 Task: Book a 4-hour music theory and composition workshop for aspiring musicians.
Action: Mouse pressed left at (777, 121)
Screenshot: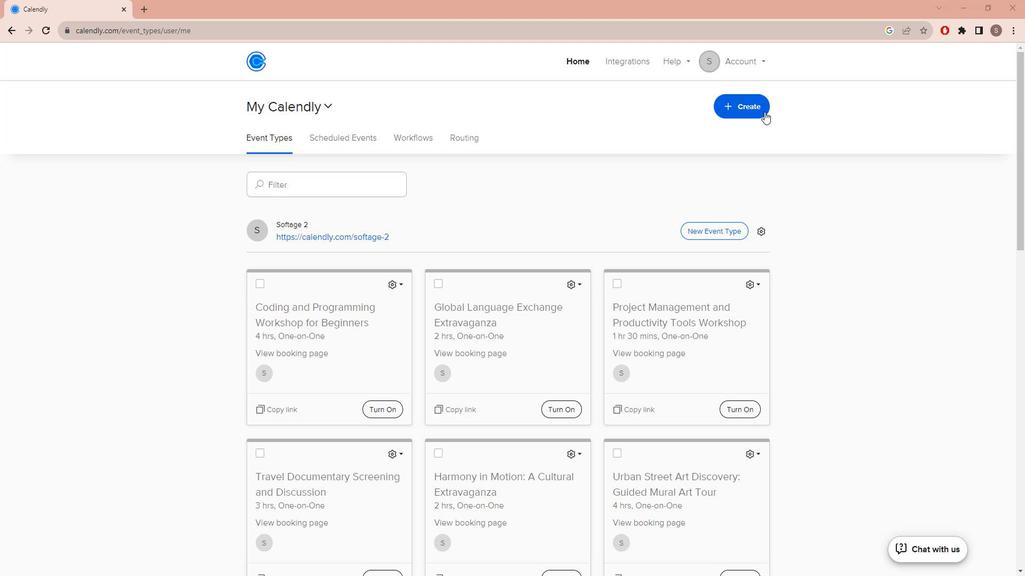
Action: Mouse moved to (735, 136)
Screenshot: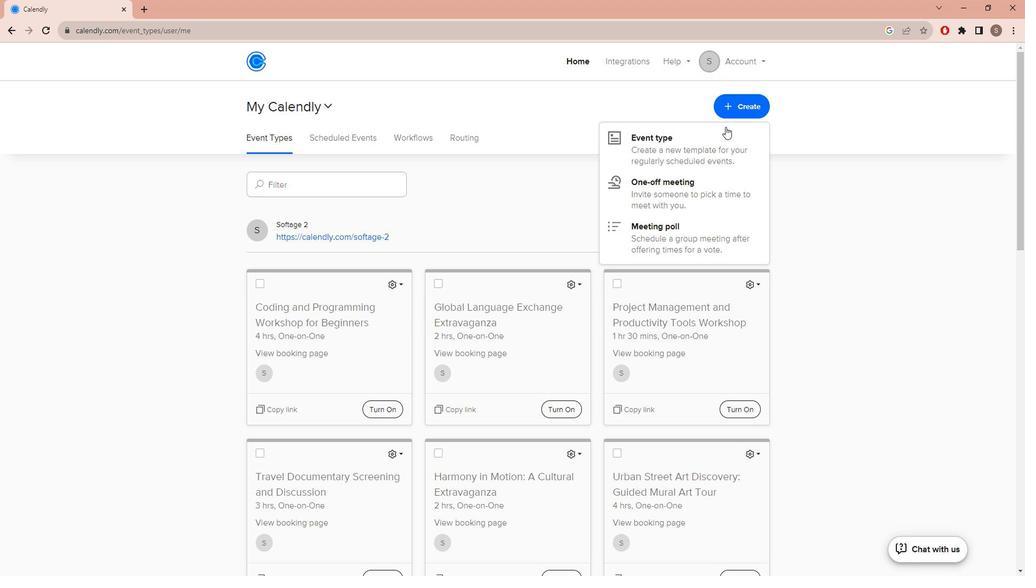 
Action: Mouse pressed left at (735, 136)
Screenshot: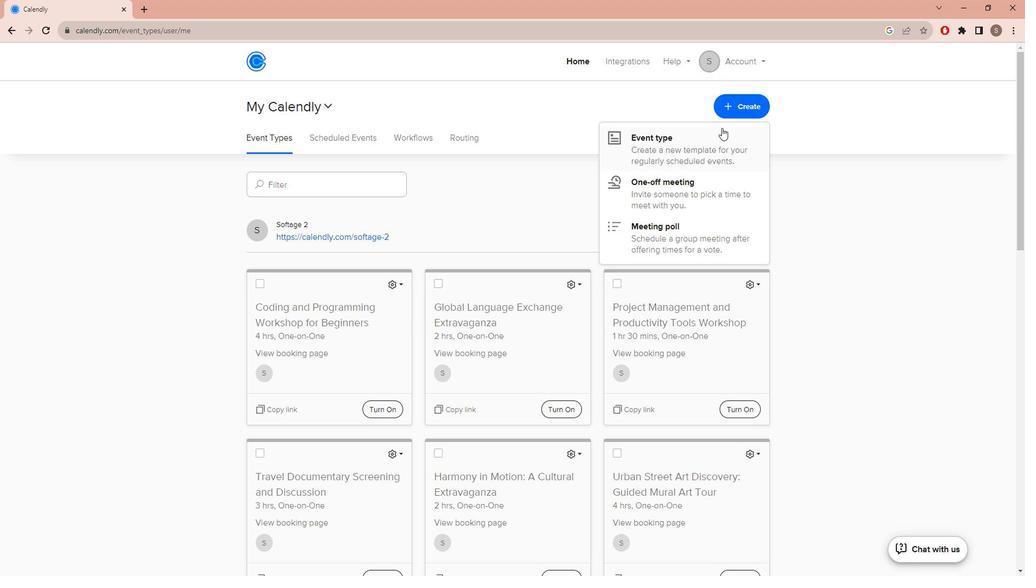 
Action: Mouse moved to (527, 202)
Screenshot: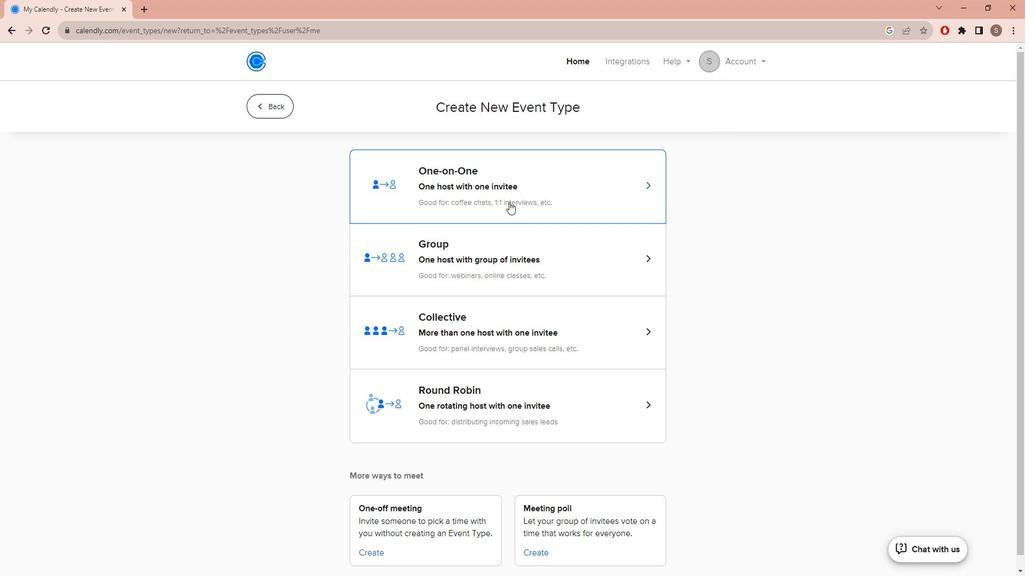 
Action: Mouse pressed left at (527, 202)
Screenshot: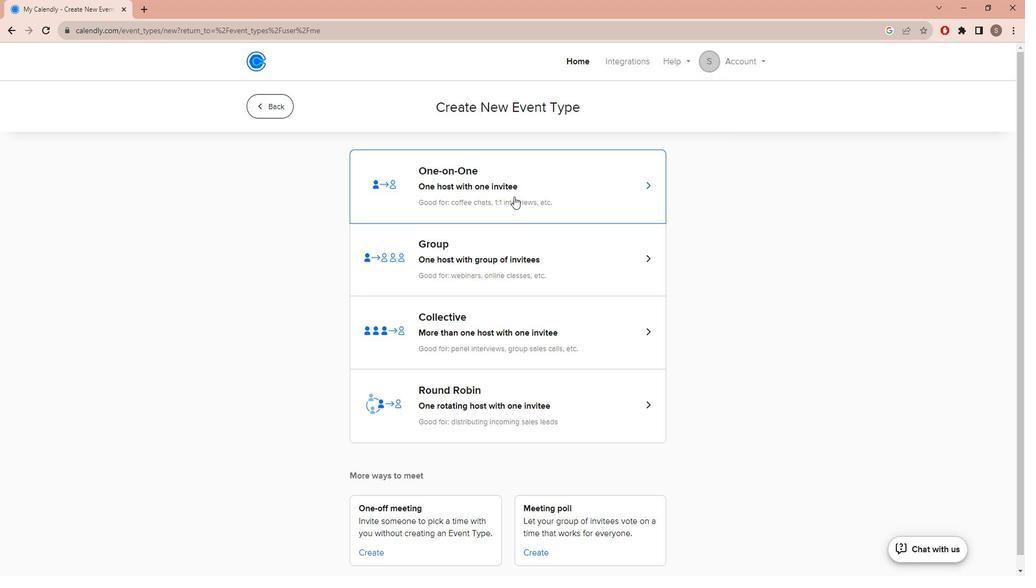 
Action: Mouse moved to (415, 264)
Screenshot: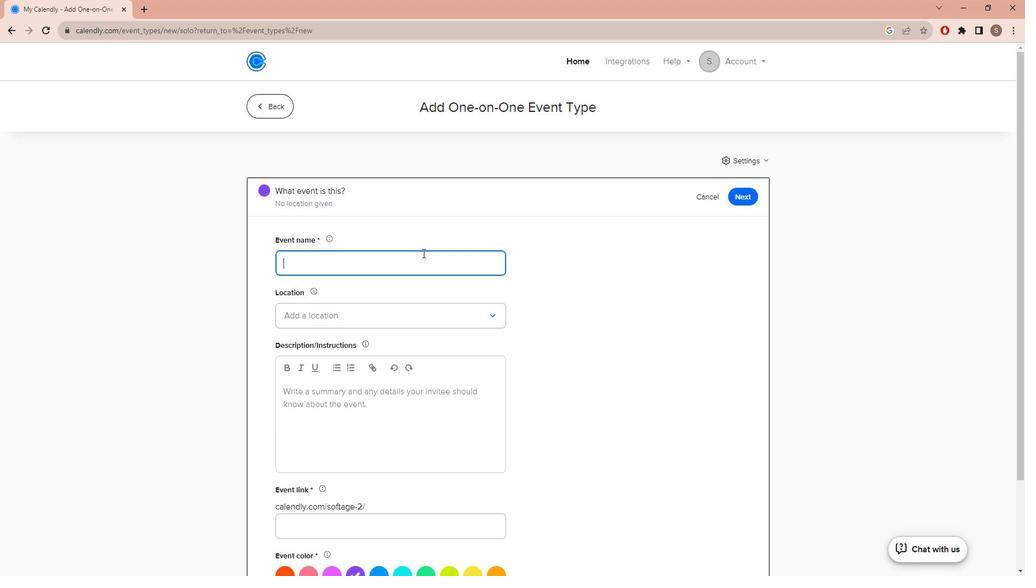 
Action: Key pressed <Key.caps_lock>M<Key.caps_lock>usic<Key.space><Key.caps_lock>T<Key.caps_lock>heory<Key.space>and<Key.space><Key.caps_lock>C<Key.caps_lock>omposition<Key.space><Key.caps_lock>W<Key.caps_lock>orkshop
Screenshot: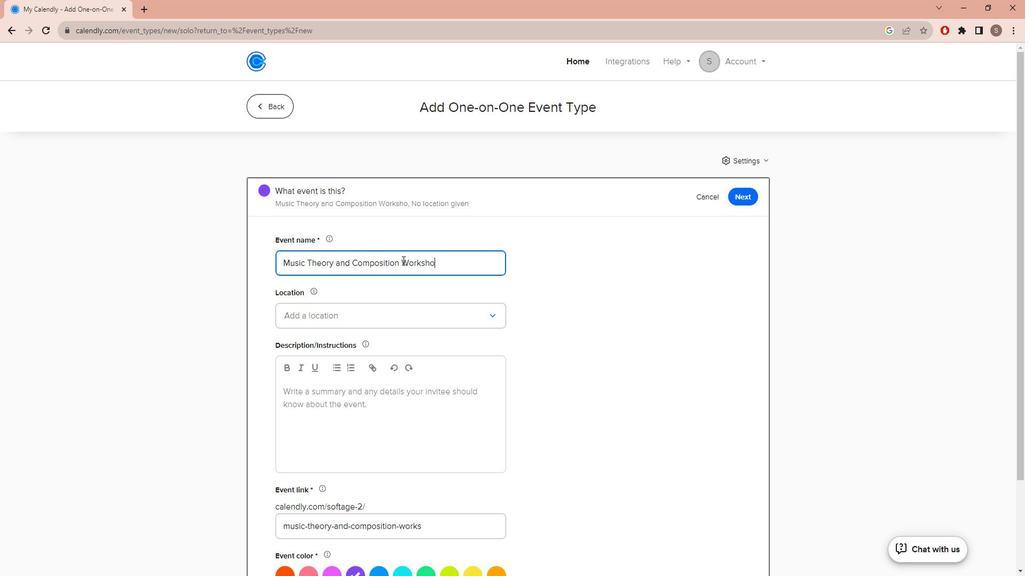 
Action: Mouse moved to (358, 313)
Screenshot: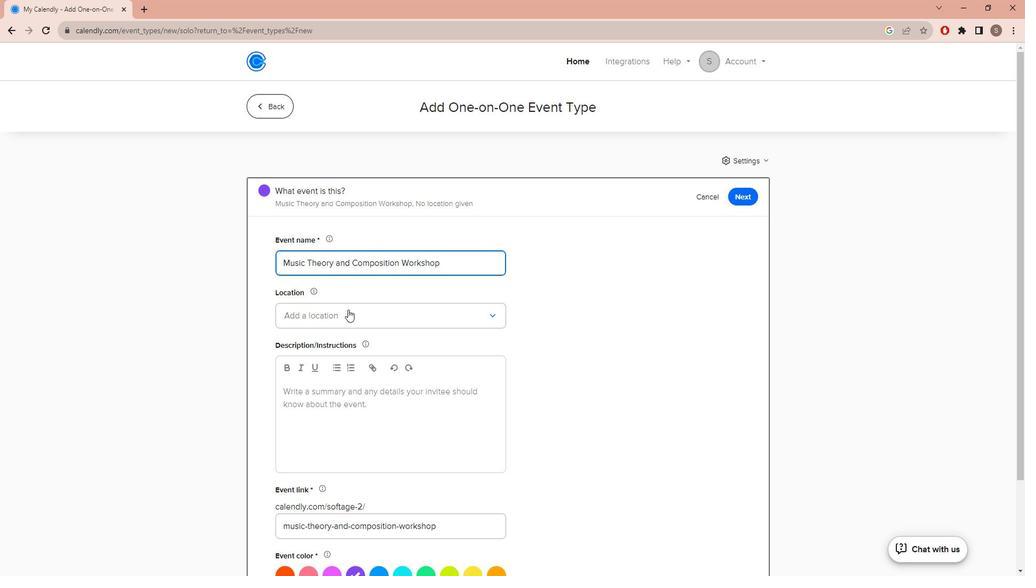 
Action: Mouse pressed left at (358, 313)
Screenshot: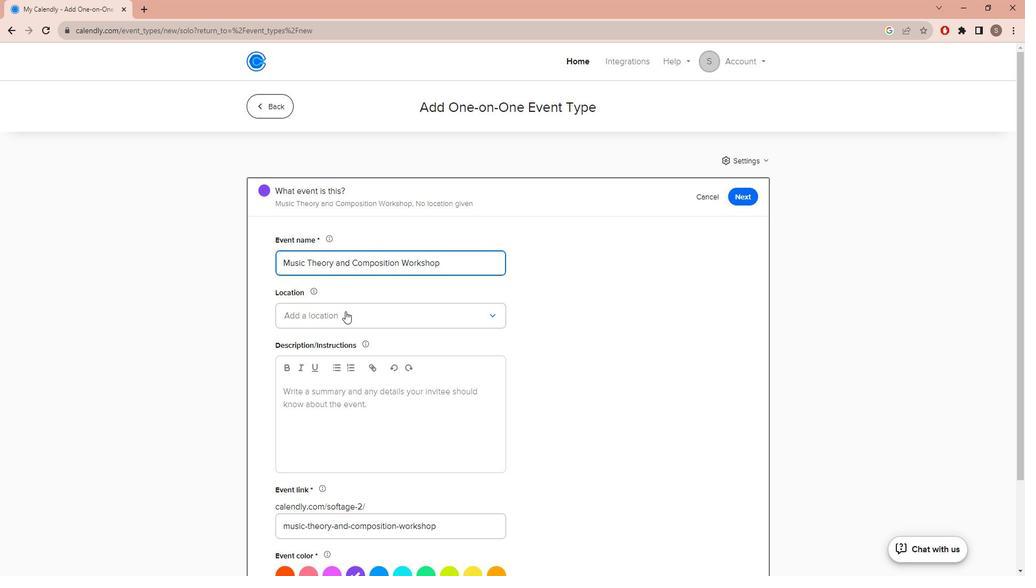 
Action: Mouse moved to (340, 345)
Screenshot: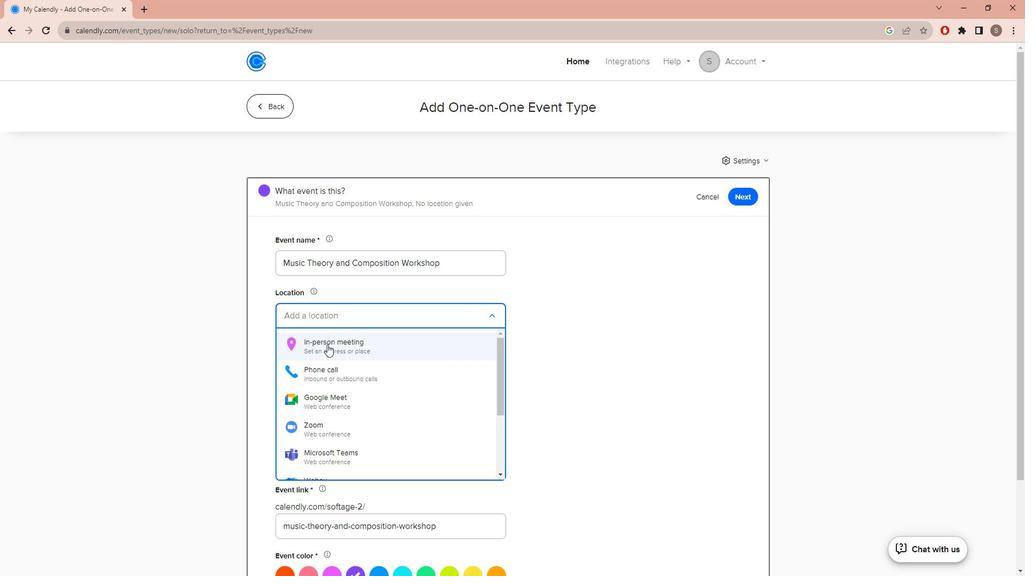 
Action: Mouse pressed left at (340, 345)
Screenshot: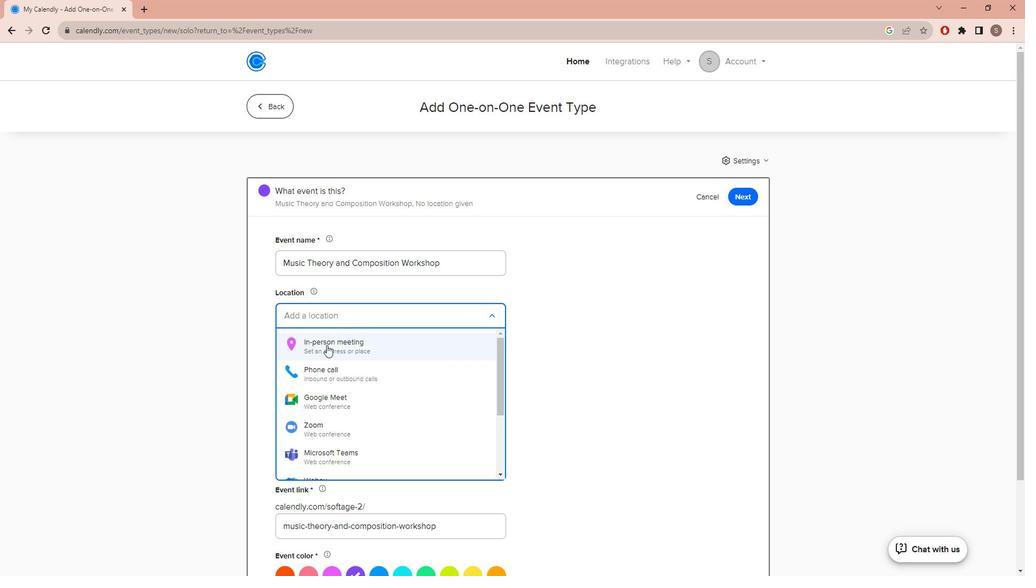 
Action: Mouse moved to (503, 192)
Screenshot: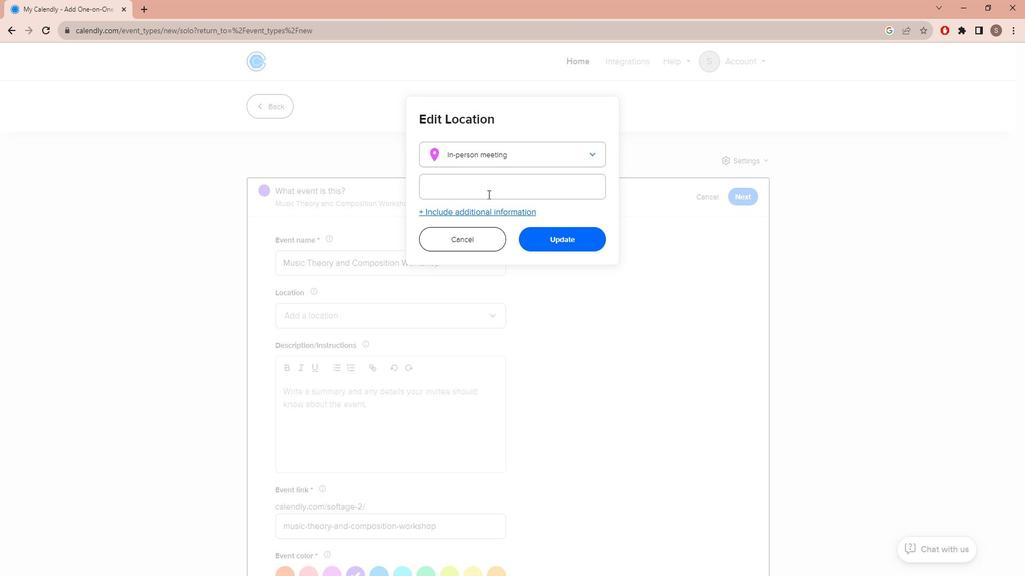 
Action: Mouse pressed left at (503, 192)
Screenshot: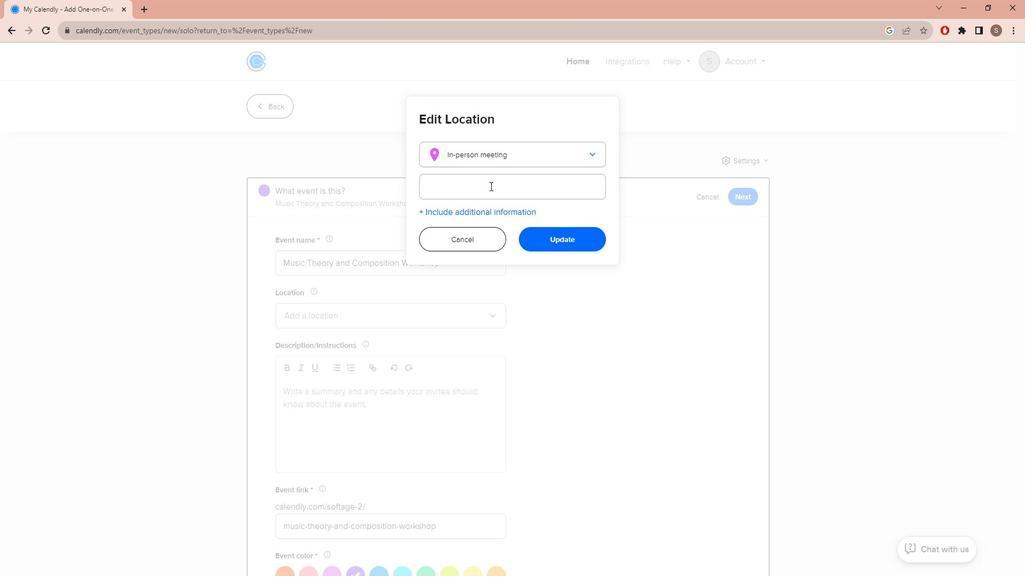
Action: Mouse moved to (503, 192)
Screenshot: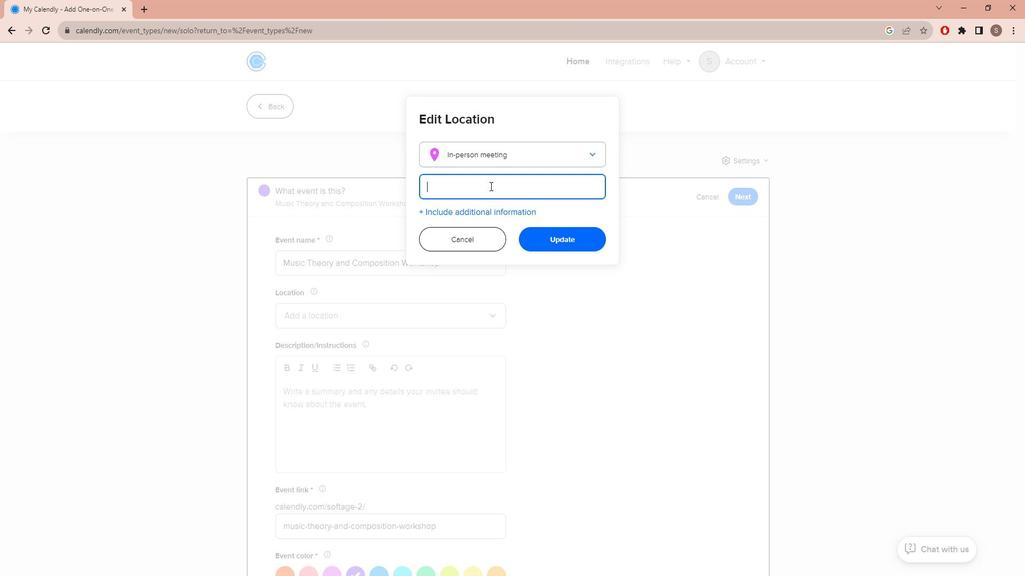 
Action: Key pressed <Key.caps_lock>G<Key.caps_lock>rand<Key.space><Key.caps_lock>H<Key.caps_lock>orizon<Key.space><Key.caps_lock>A<Key.caps_lock>uditorium,<Key.caps_lock>L<Key.caps_lock>ondon,<Key.caps_lock>U.K
Screenshot: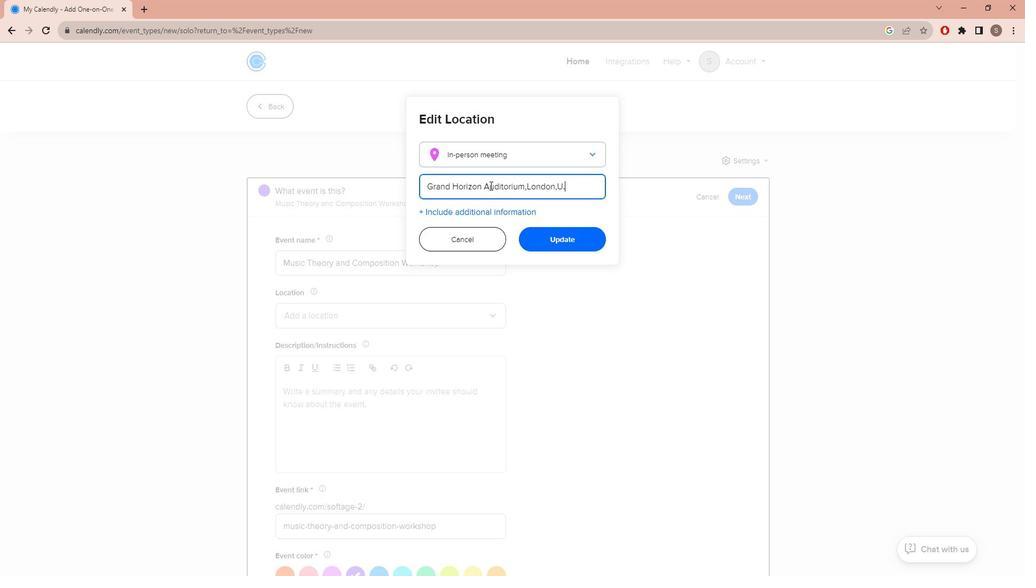 
Action: Mouse moved to (598, 242)
Screenshot: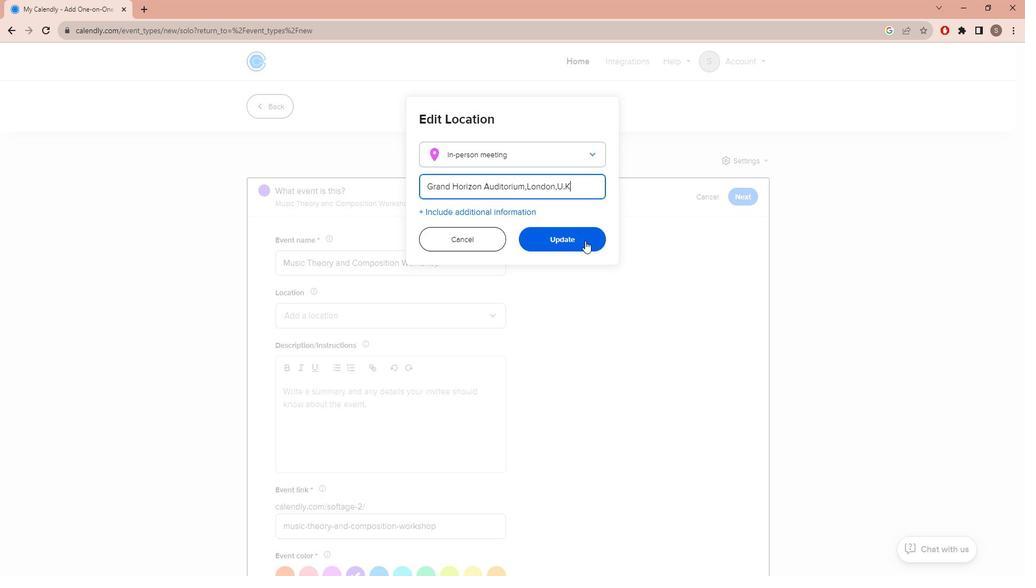
Action: Mouse pressed left at (598, 242)
Screenshot: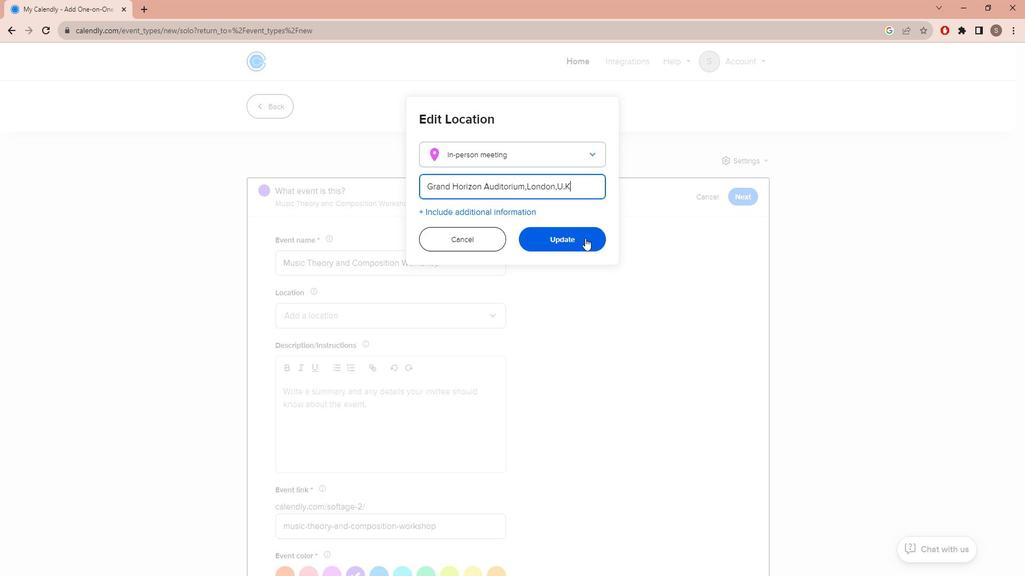 
Action: Mouse moved to (423, 292)
Screenshot: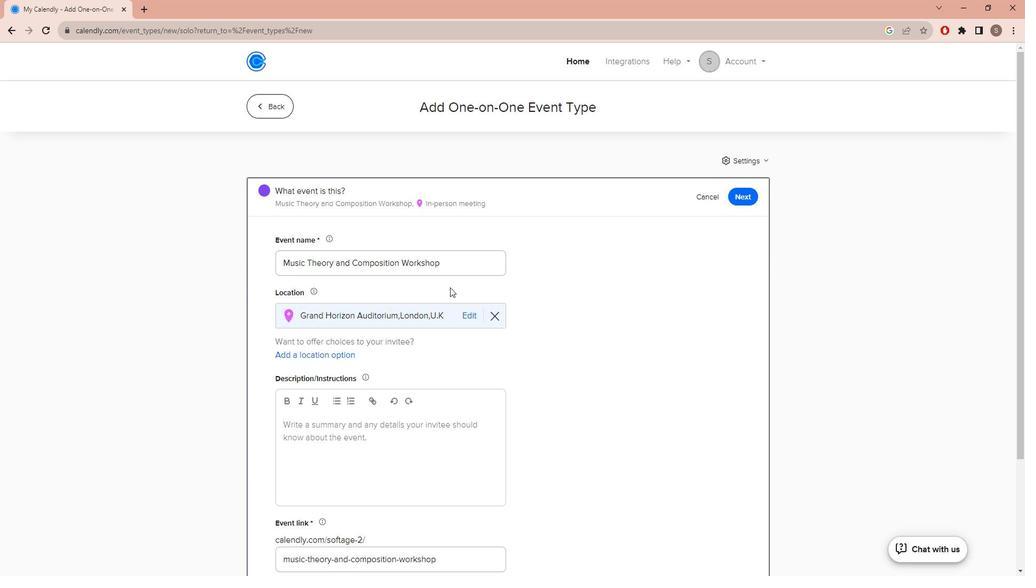 
Action: Mouse scrolled (423, 291) with delta (0, 0)
Screenshot: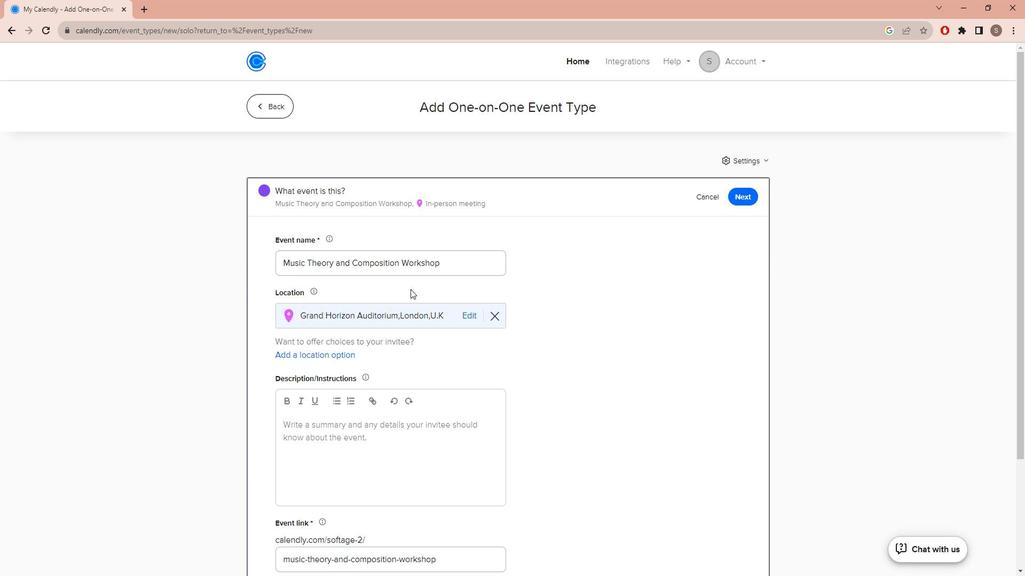 
Action: Mouse scrolled (423, 291) with delta (0, 0)
Screenshot: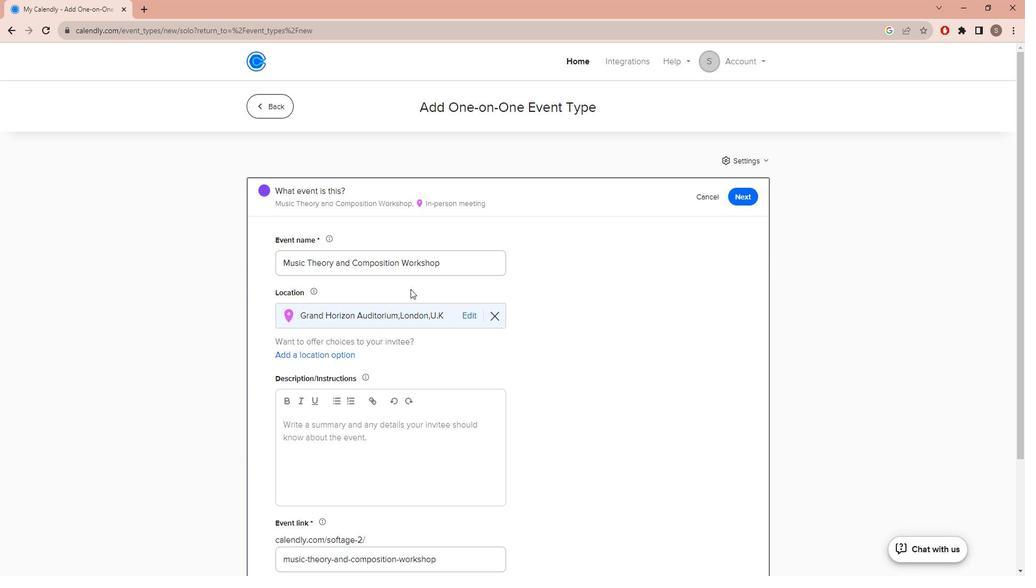 
Action: Mouse scrolled (423, 291) with delta (0, 0)
Screenshot: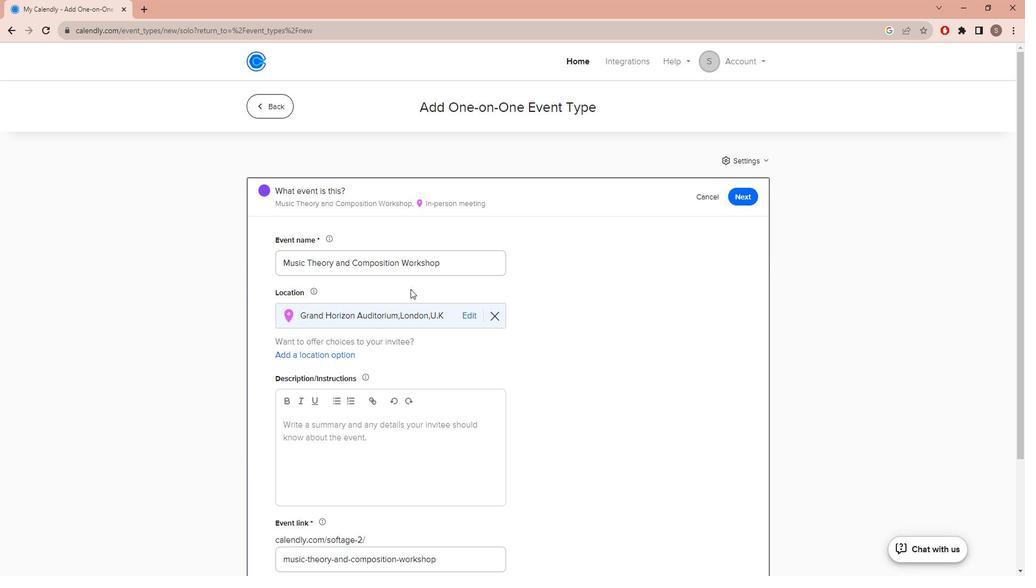 
Action: Mouse scrolled (423, 291) with delta (0, 0)
Screenshot: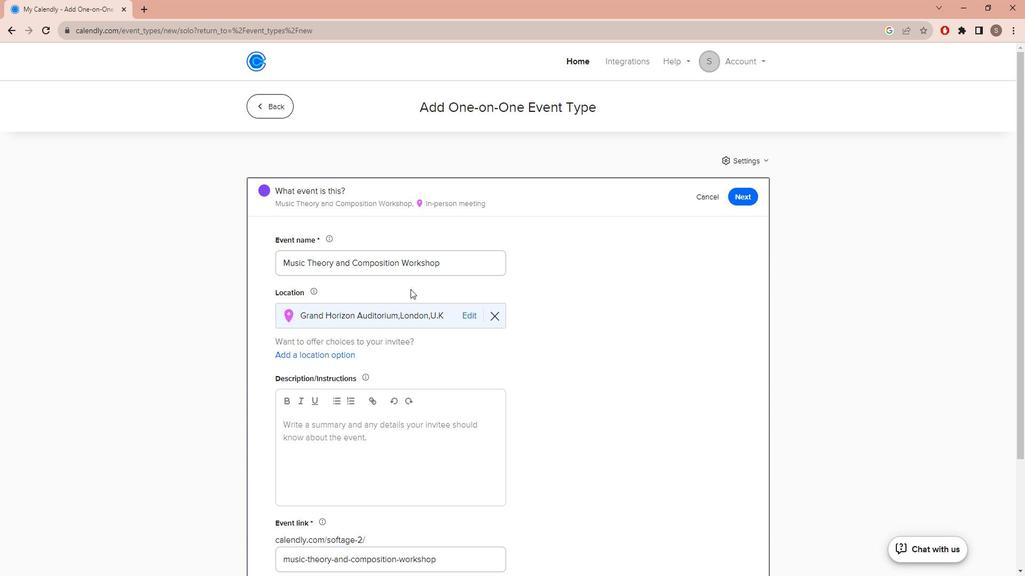 
Action: Mouse moved to (422, 292)
Screenshot: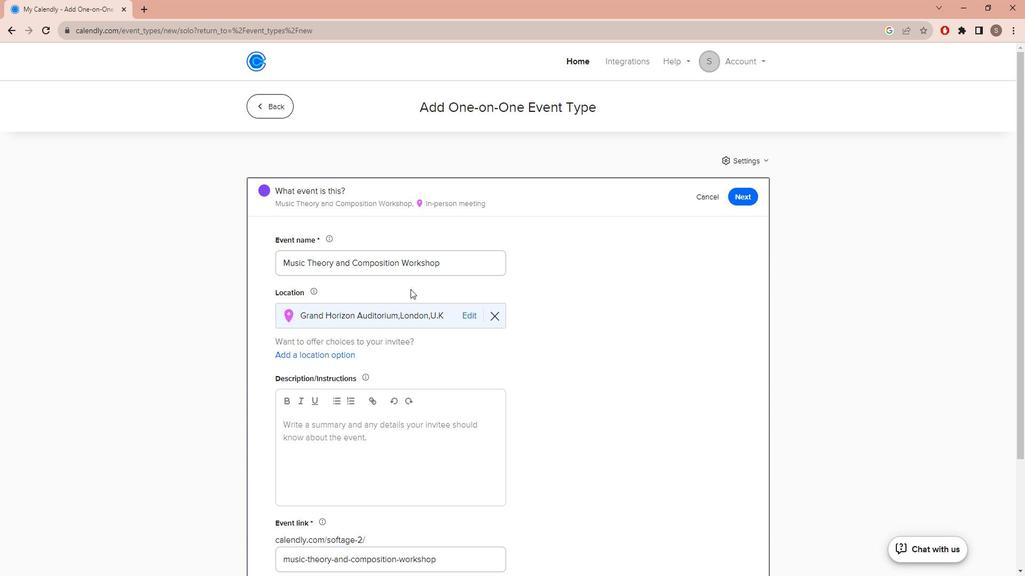 
Action: Mouse scrolled (422, 291) with delta (0, 0)
Screenshot: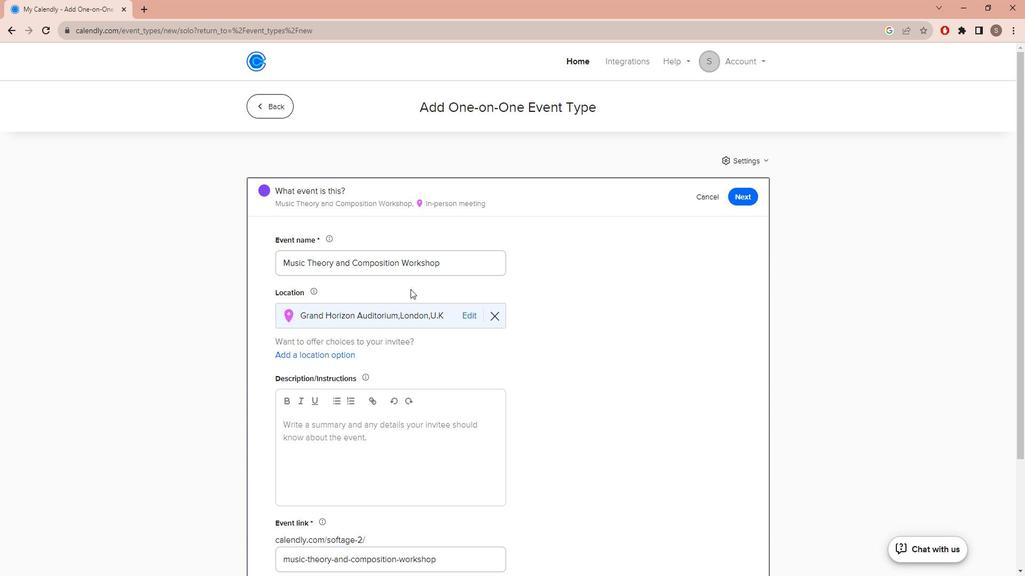 
Action: Mouse moved to (383, 278)
Screenshot: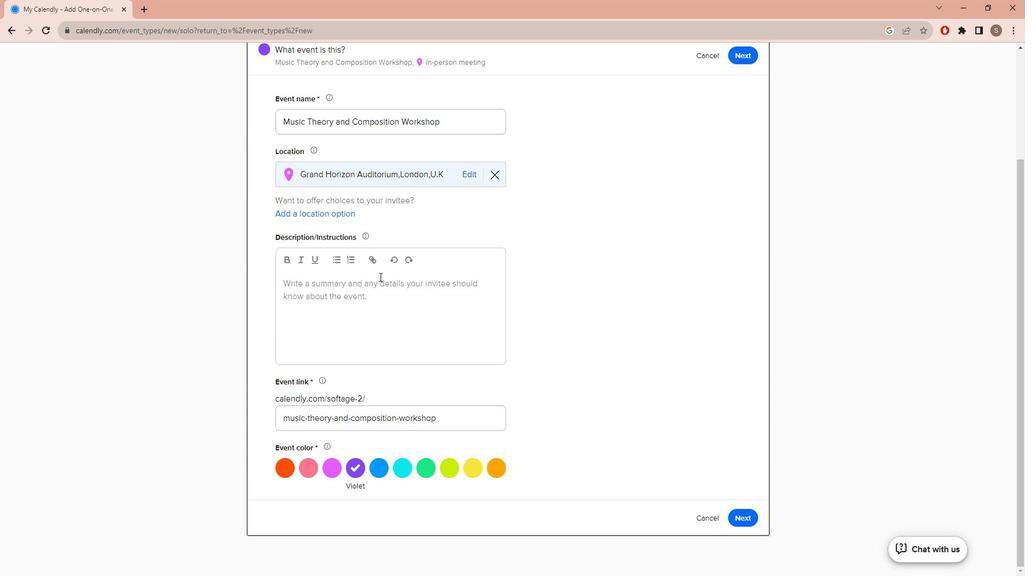 
Action: Mouse pressed left at (383, 278)
Screenshot: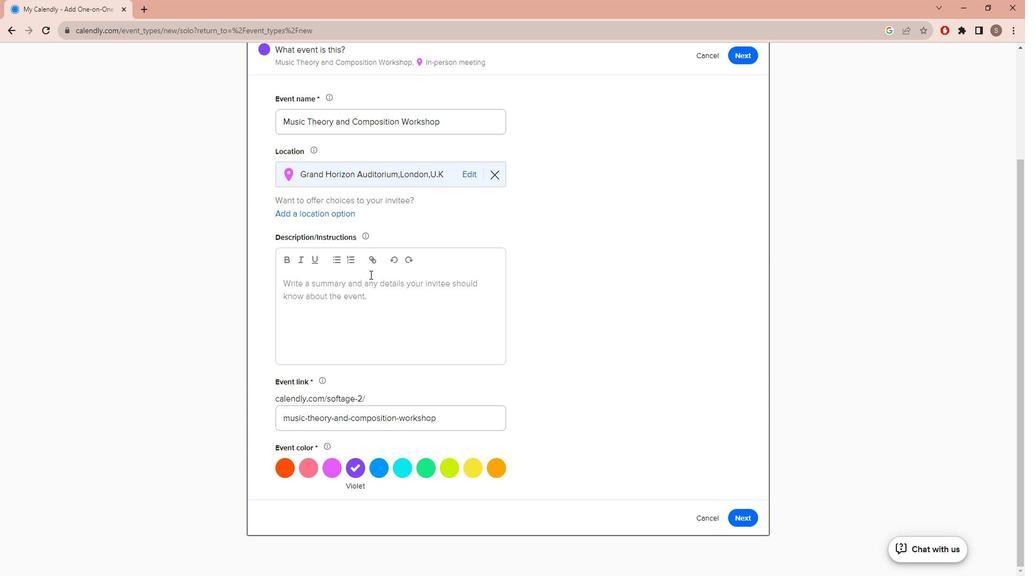 
Action: Mouse moved to (373, 285)
Screenshot: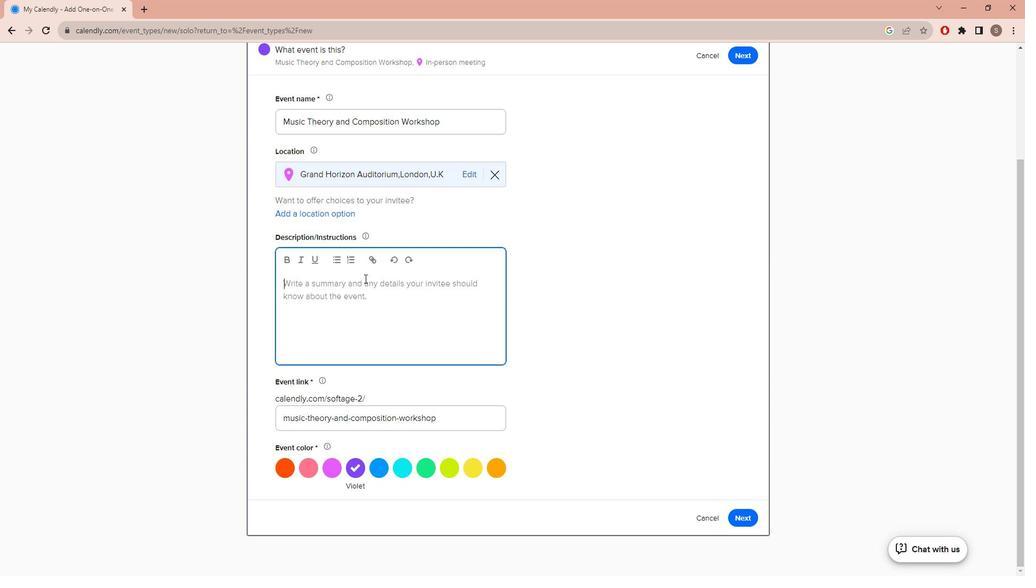 
Action: Key pressed <Key.caps_lock>j<Key.caps_lock><Key.backspace>J<Key.caps_lock>oin<Key.space>us<Key.space>for<Key.space>a<Key.space>=<Key.backspace><Key.backspace>n<Key.space>inspiring<Key.space>and<Key.space>educational<Key.space>workjs<Key.backspace><Key.backspace>shop<Key.space>on<Key.space>music<Key.space>theory<Key.space>and<Key.space>compositiondesi<Key.backspace><Key.backspace><Key.backspace><Key.backspace><Key.space>s<Key.backspace>designed<Key.space>specifically<Key.space>for<Key.space>aspiring<Key.space>muicians<Key.space><Key.backspace><Key.backspace><Key.backspace><Key.backspace><Key.backspace><Key.backspace><Key.backspace><Key.backspace><Key.backspace><Key.backspace><Key.backspace><Key.backspace>ng<Key.space>mui<Key.backspace>sicians<Key.space>looking<Key.space>to<Key.space>enhance<Key.space>their<Key.space>musical<Key.space>knowledge<Key.space>and<Key.space>creativ<Key.space><Key.backspace>e<Key.space>skills<Key.space>.<Key.caps_lock>W<Key.caps_lock>hether<Key.space>you<Key.space>are<Key.space>a<Key.space>beginner<Key.space>or<Key.space>have<Key.space>some<Key.space>music<Key.space>experiec<Key.backspace>nce<Key.space>,this<Key.space>workshop<Key.space>is<Key.space>tailored<Key.space>to<Key.space>helkp<Key.space><Key.backspace><Key.backspace><Key.backspace>p<Key.space>you<Key.space>grow<Key.space>as<Key.space>a<Key.space>composr<Key.space><Key.backspace><Key.backspace>er<Key.space>and<Key.space>musician.
Screenshot: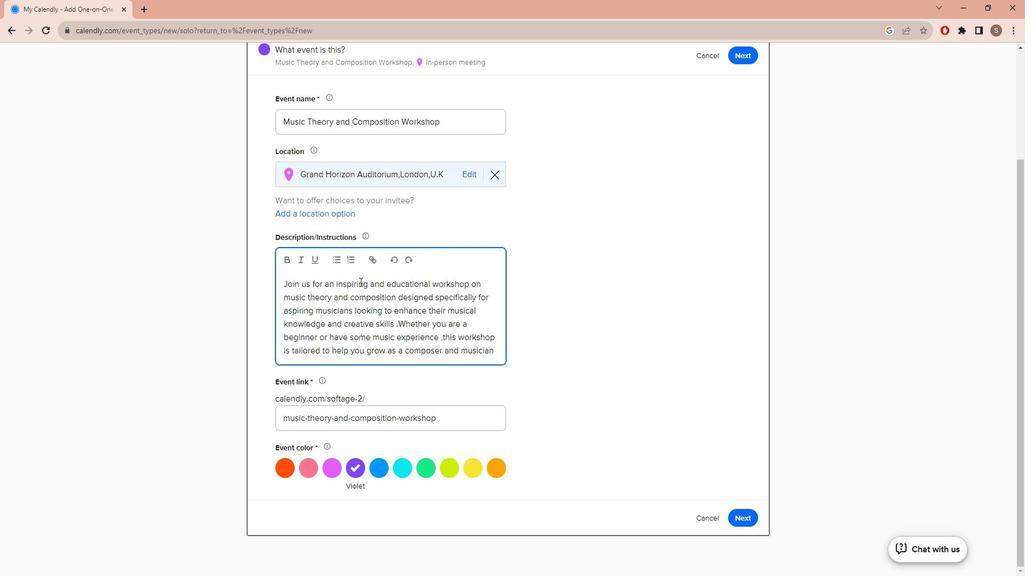 
Action: Mouse moved to (395, 459)
Screenshot: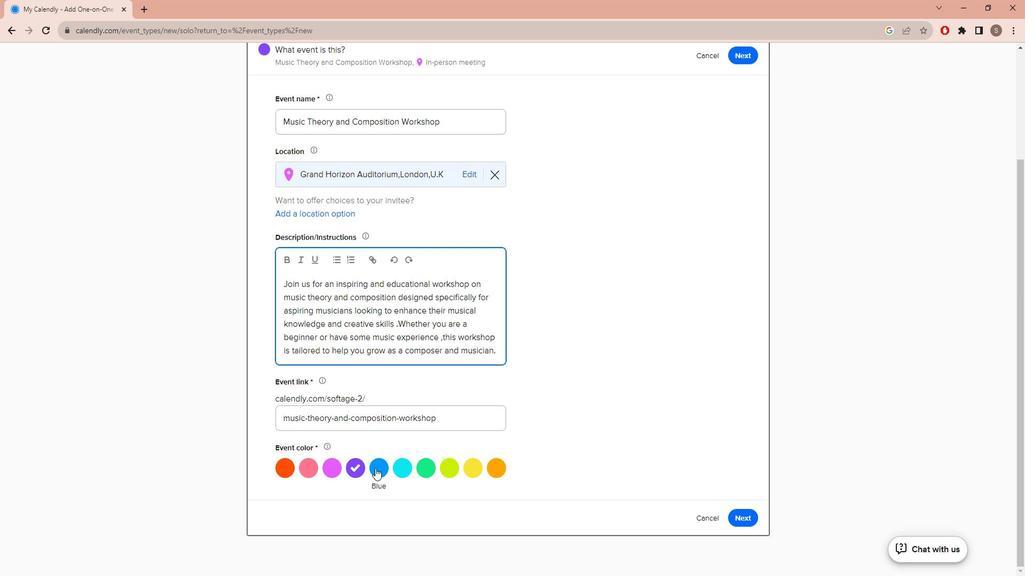 
Action: Mouse pressed left at (395, 459)
Screenshot: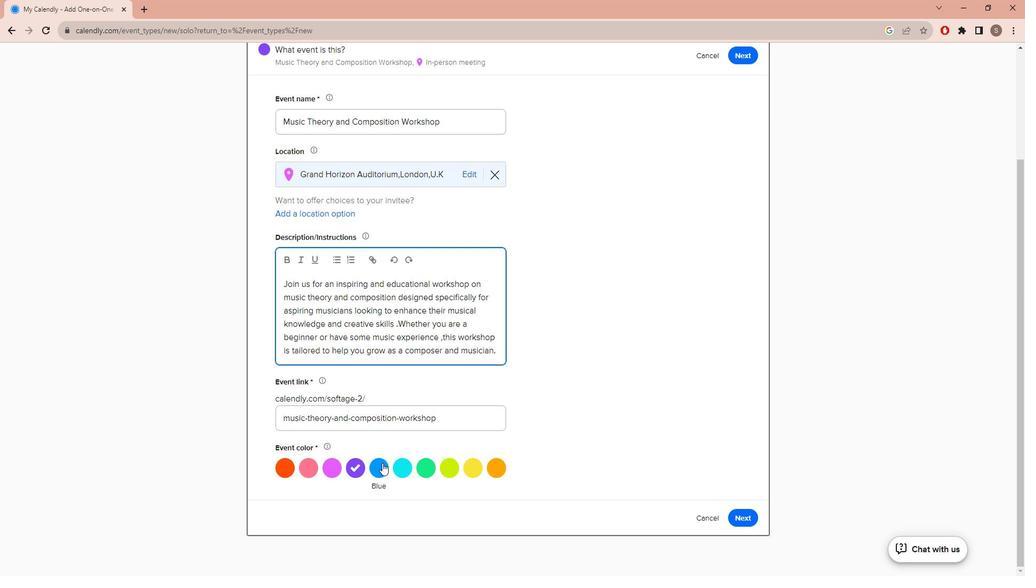 
Action: Mouse moved to (766, 513)
Screenshot: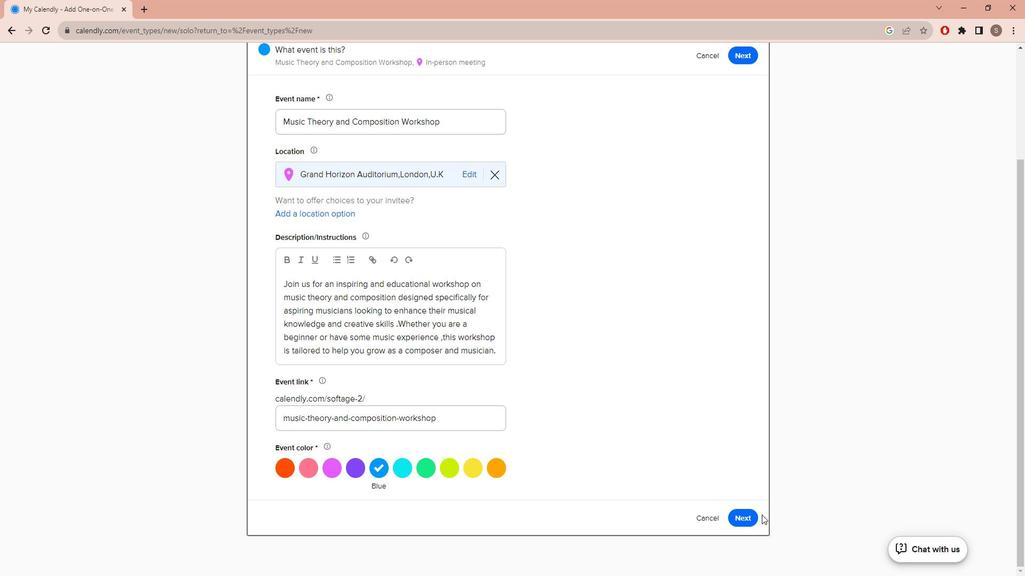 
Action: Mouse pressed left at (766, 513)
Screenshot: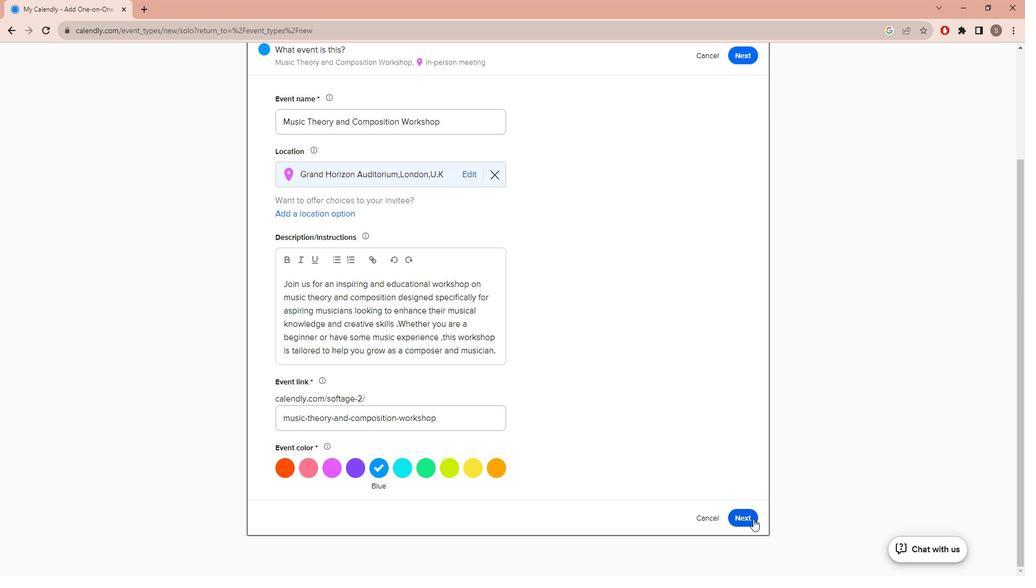 
Action: Mouse moved to (357, 314)
Screenshot: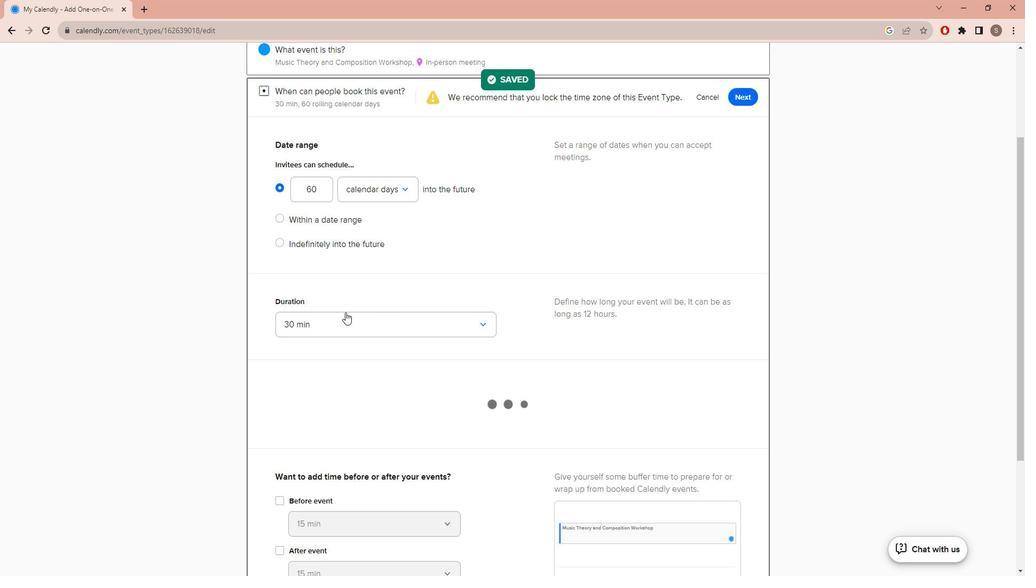 
Action: Mouse pressed left at (357, 314)
Screenshot: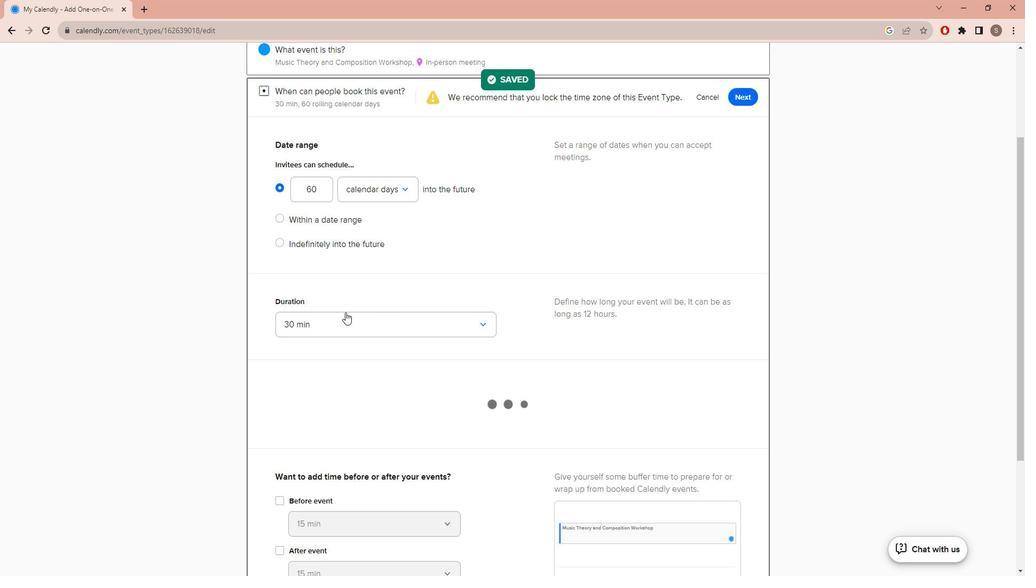 
Action: Mouse moved to (300, 438)
Screenshot: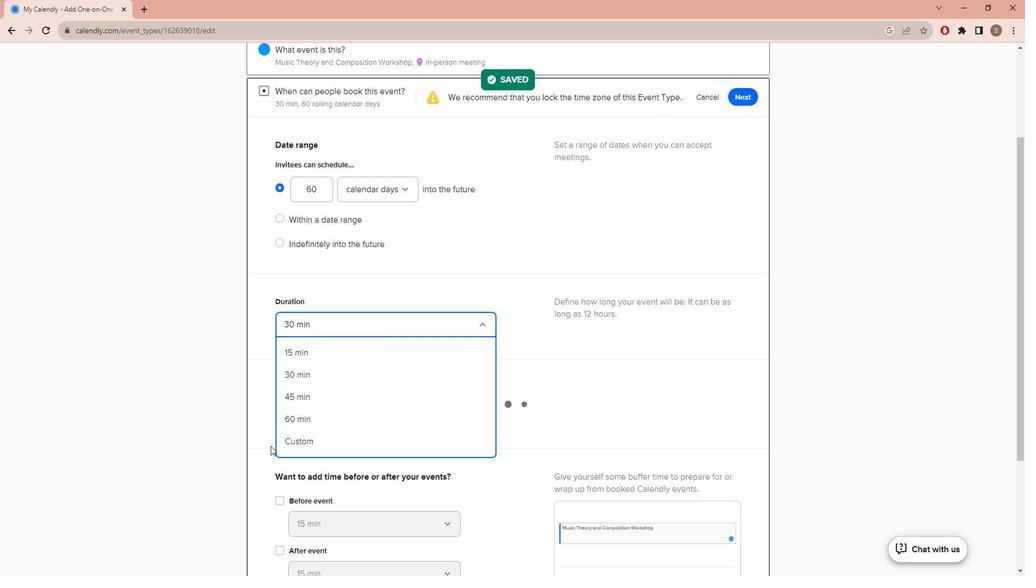 
Action: Mouse pressed left at (300, 438)
Screenshot: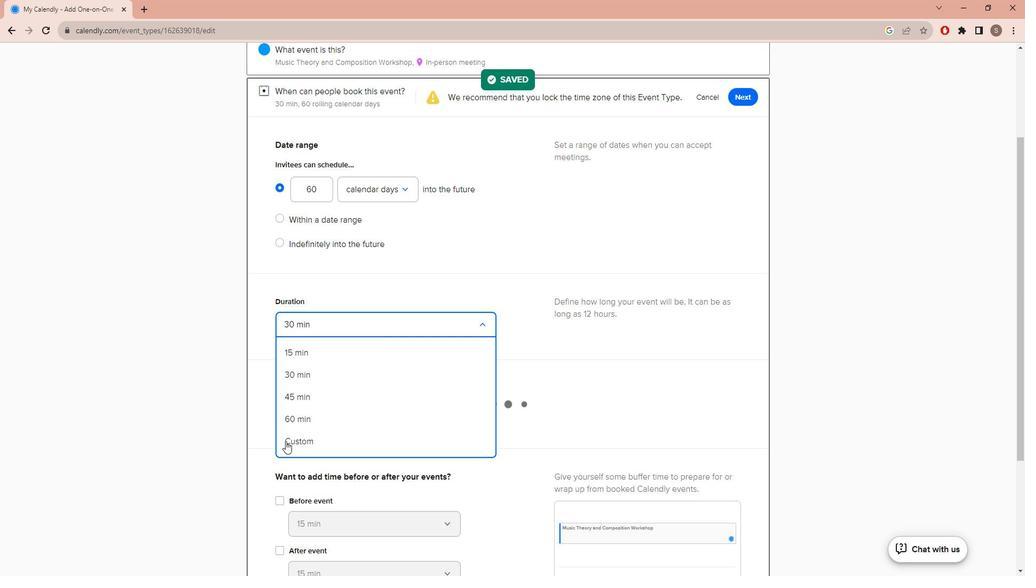 
Action: Mouse moved to (460, 355)
Screenshot: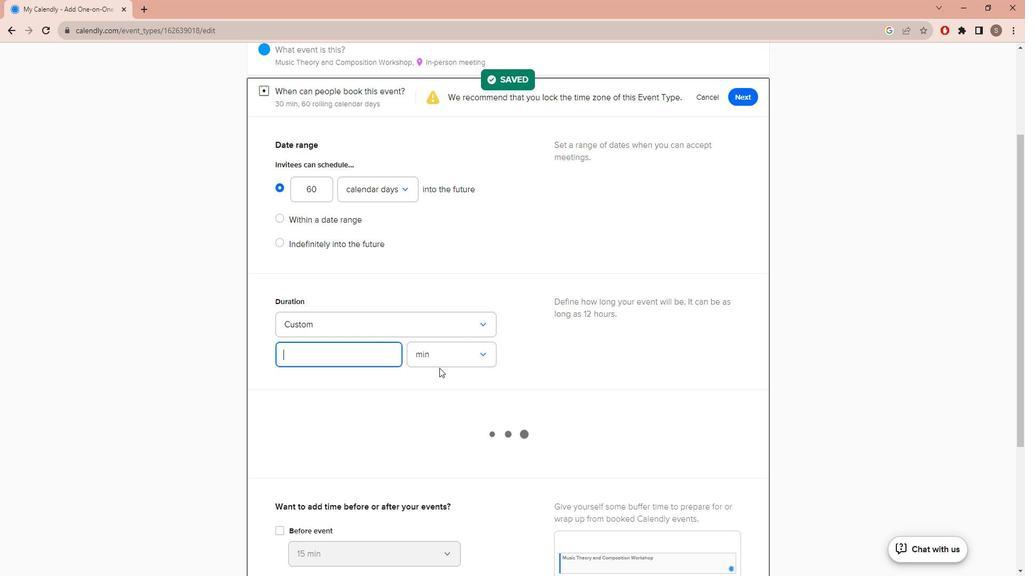
Action: Mouse pressed left at (460, 355)
Screenshot: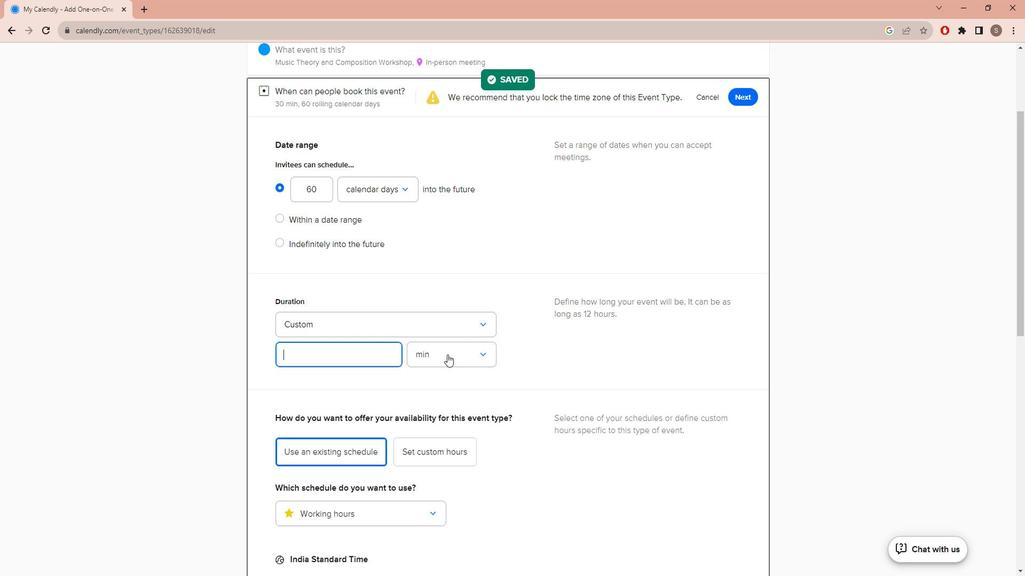 
Action: Mouse moved to (436, 394)
Screenshot: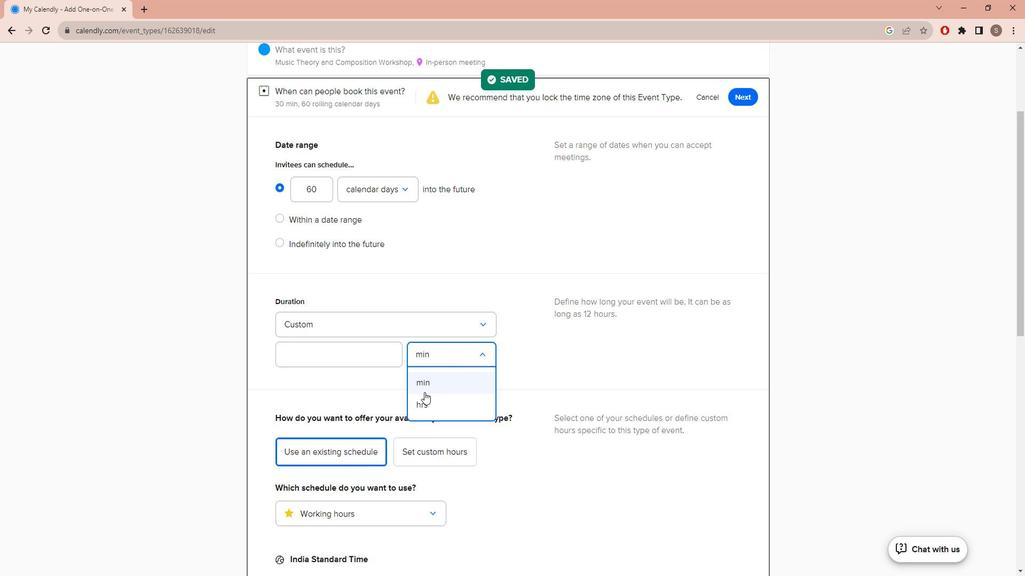 
Action: Mouse pressed left at (436, 394)
Screenshot: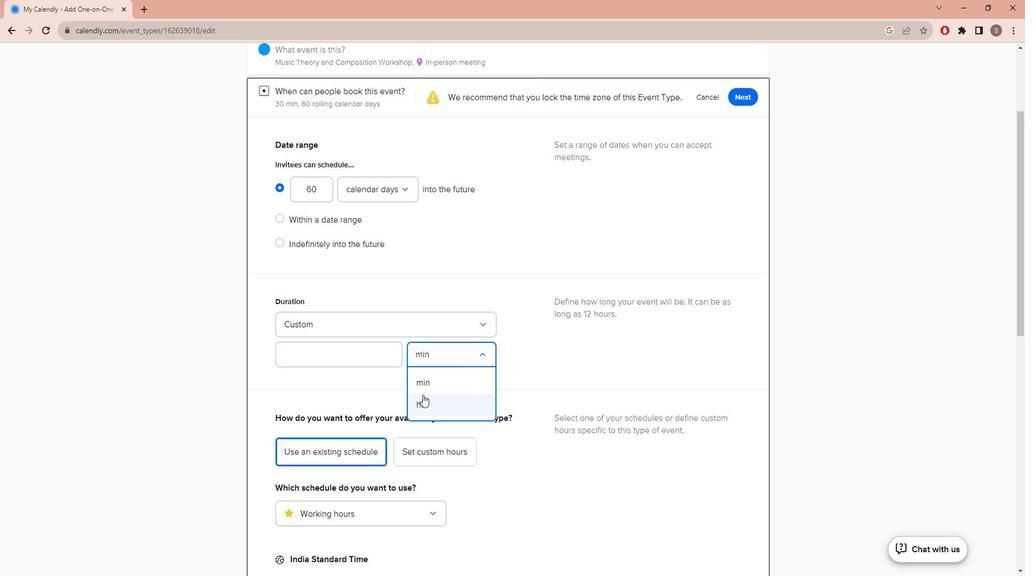 
Action: Mouse moved to (397, 359)
Screenshot: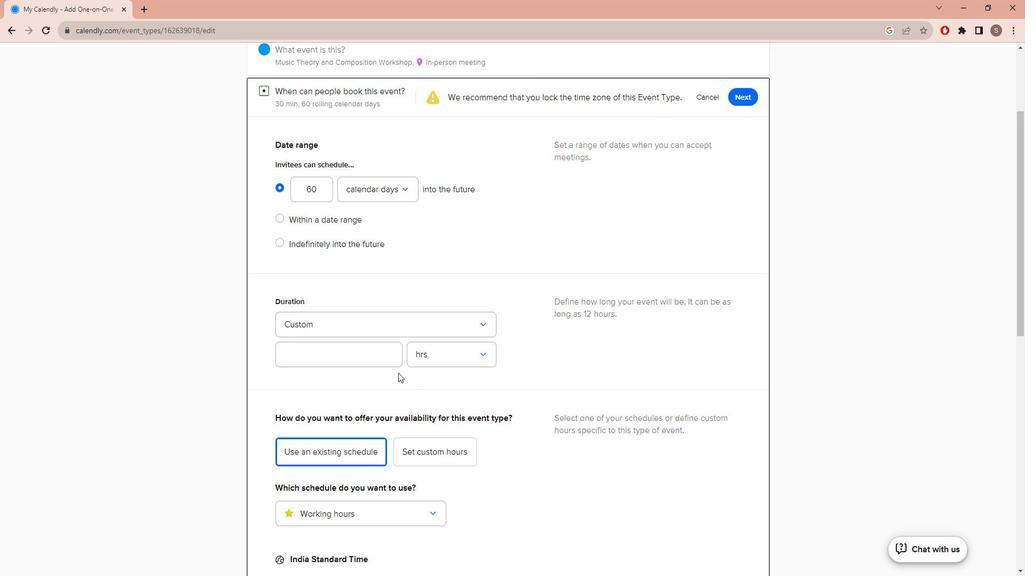 
Action: Mouse pressed left at (397, 359)
Screenshot: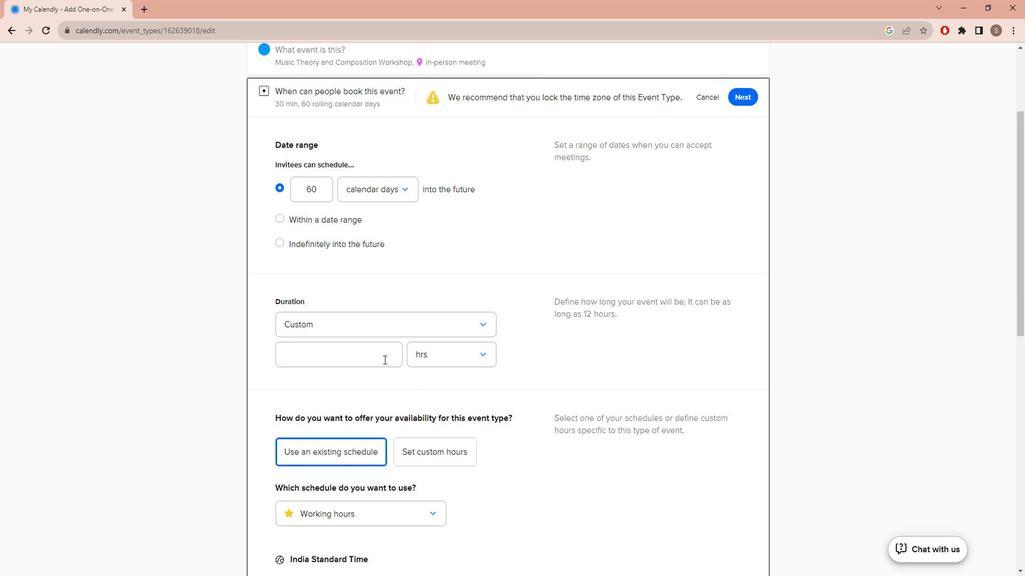 
Action: Key pressed 4
Screenshot: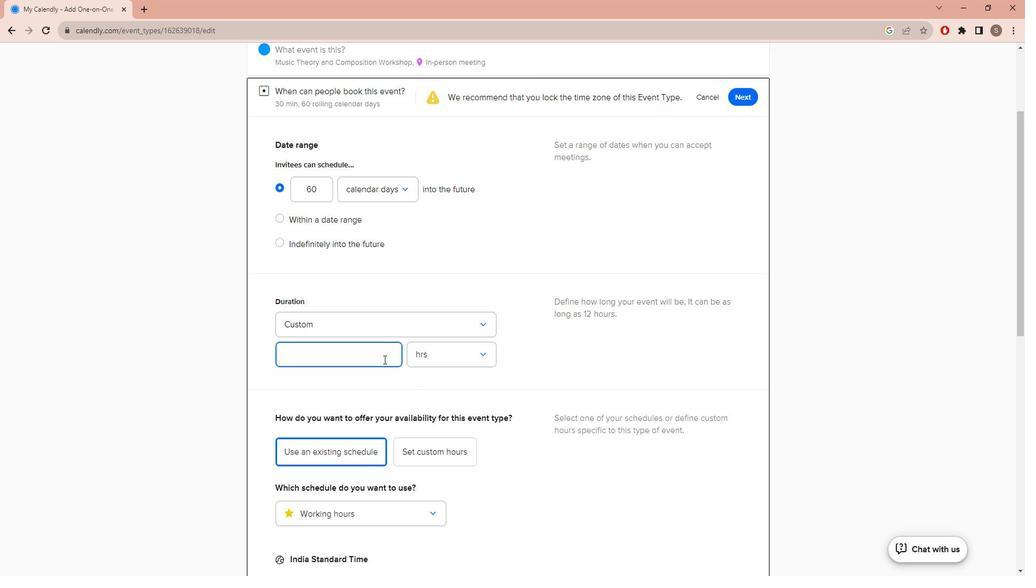
Action: Mouse moved to (388, 379)
Screenshot: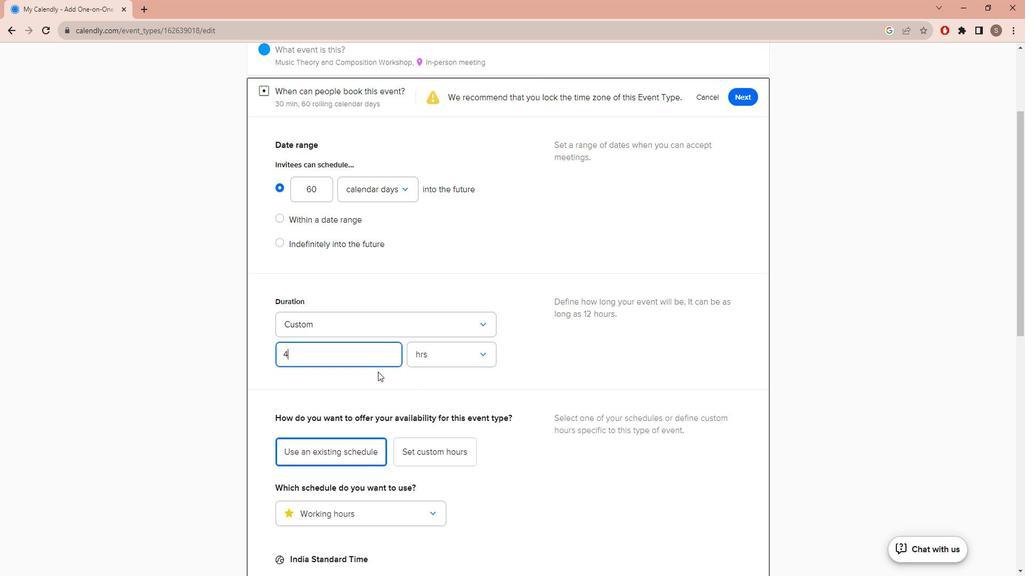 
Action: Mouse pressed left at (388, 379)
Screenshot: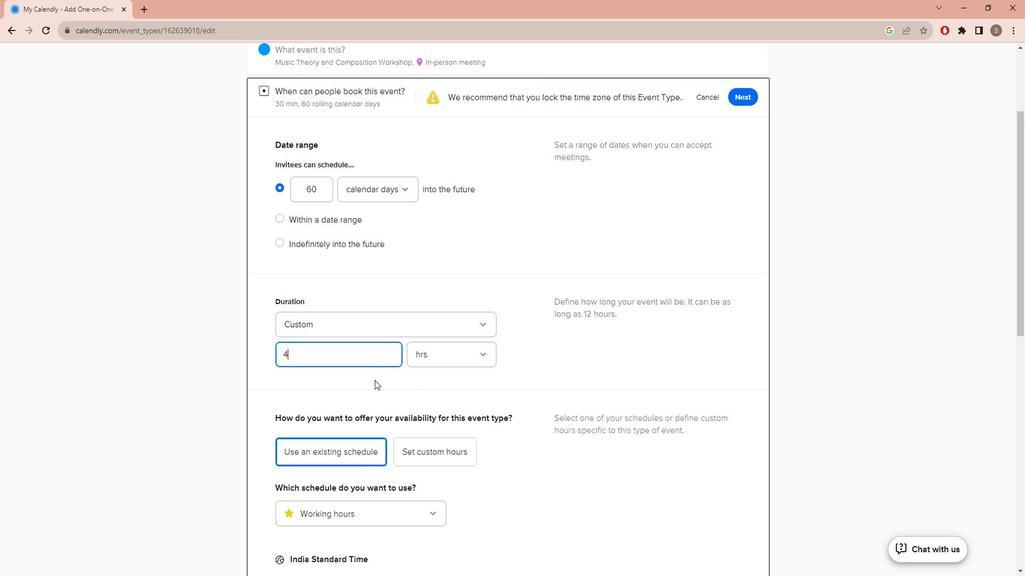 
Action: Mouse scrolled (388, 379) with delta (0, 0)
Screenshot: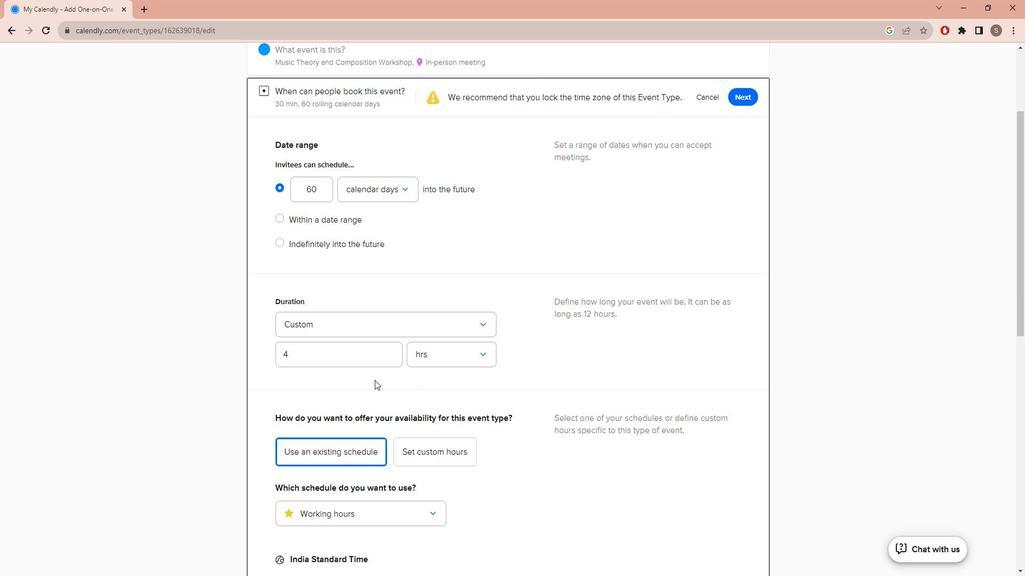 
Action: Mouse scrolled (388, 379) with delta (0, 0)
Screenshot: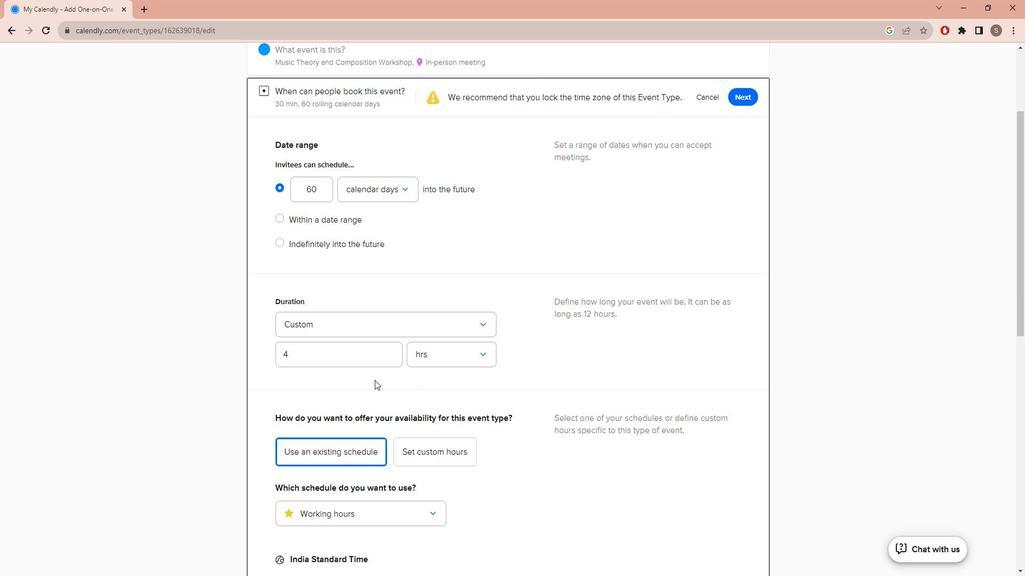 
Action: Mouse moved to (387, 379)
Screenshot: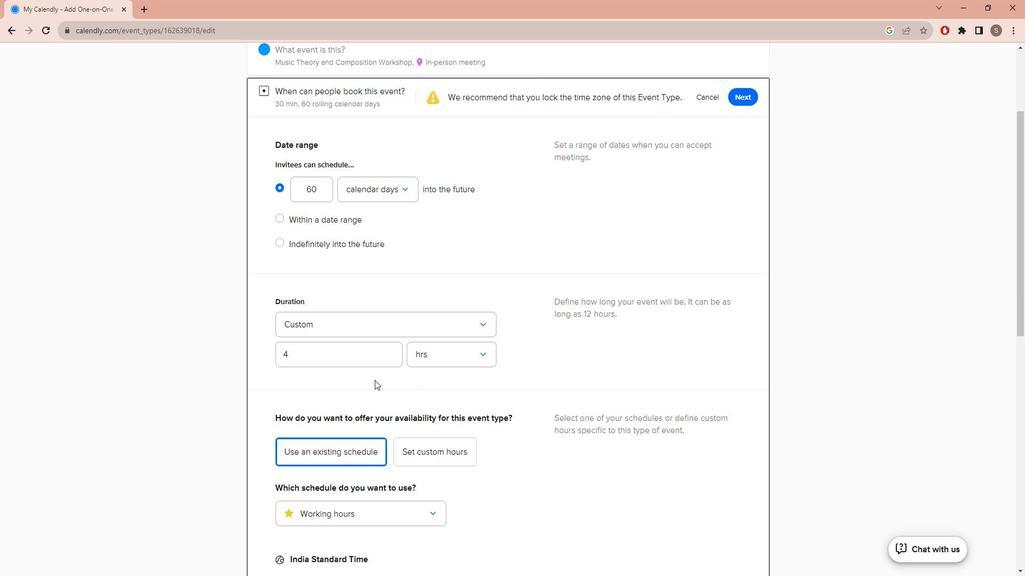
Action: Mouse scrolled (387, 379) with delta (0, 0)
Screenshot: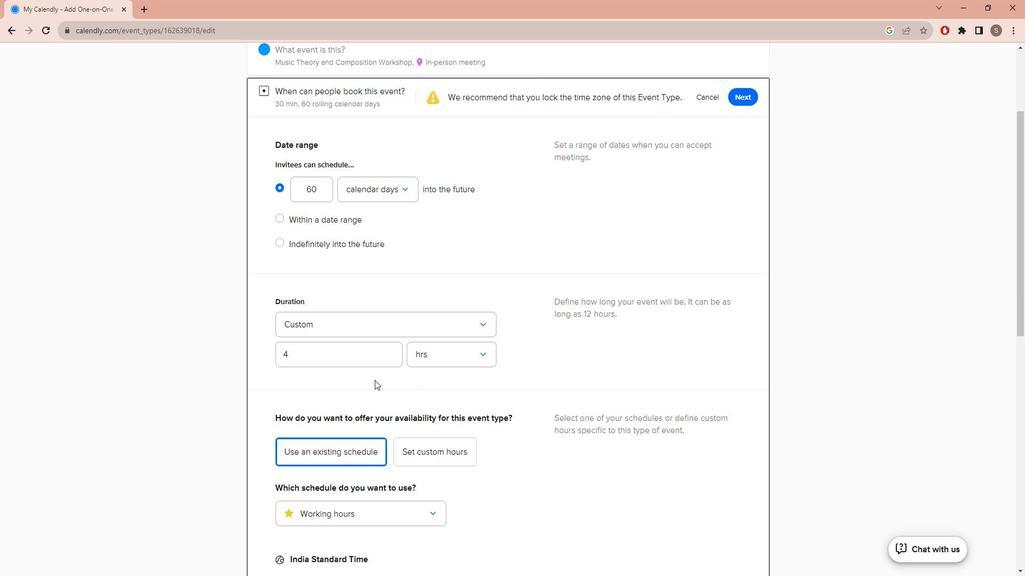 
Action: Mouse moved to (386, 379)
Screenshot: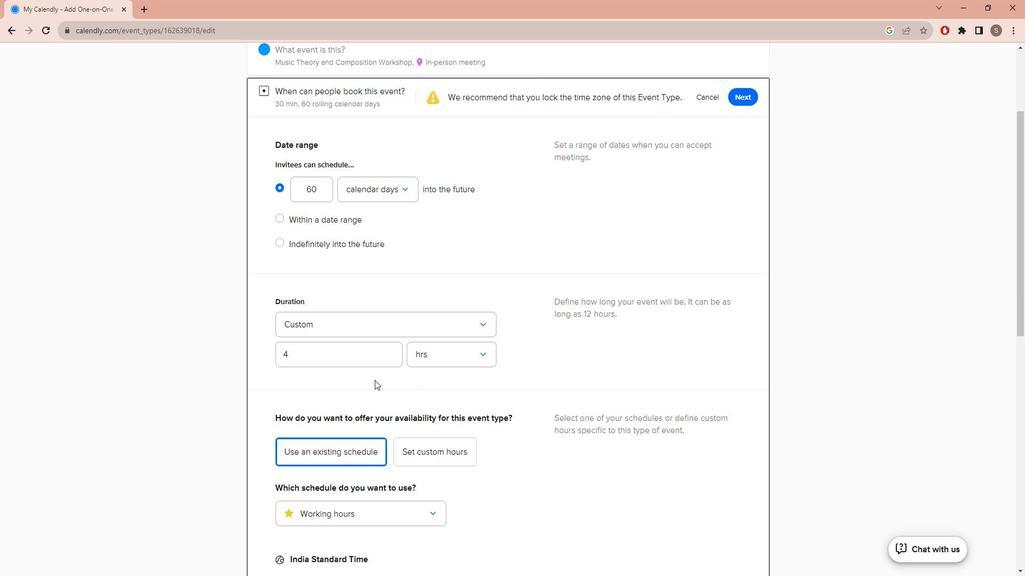 
Action: Mouse scrolled (386, 379) with delta (0, 0)
Screenshot: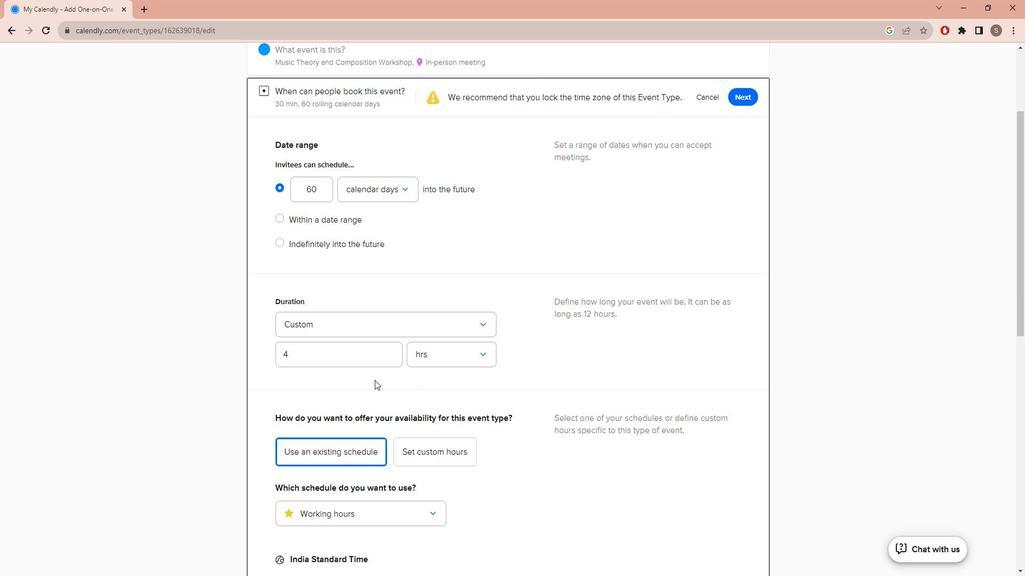 
Action: Mouse moved to (385, 376)
Screenshot: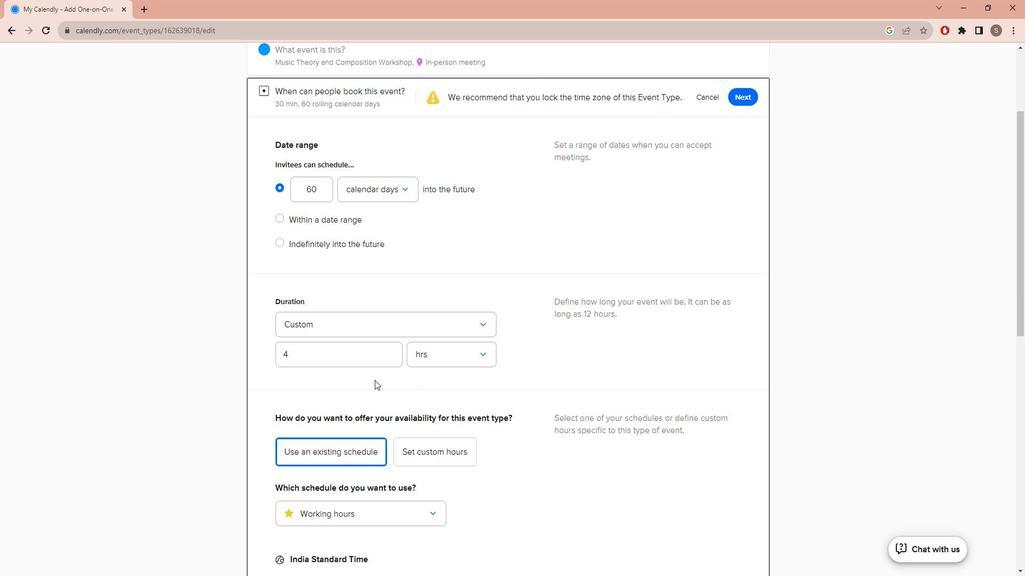 
Action: Mouse scrolled (385, 375) with delta (0, 0)
Screenshot: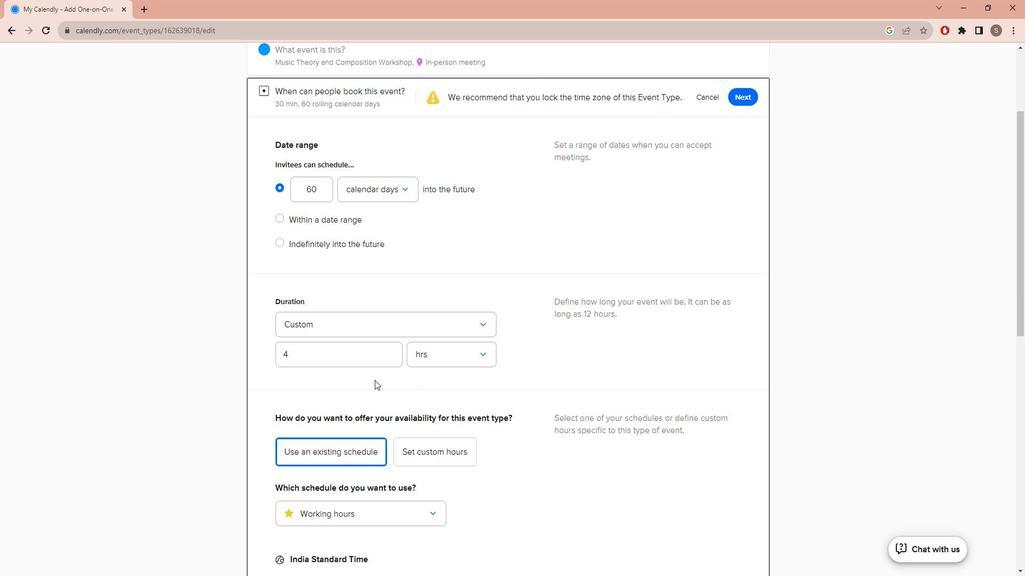 
Action: Mouse moved to (385, 374)
Screenshot: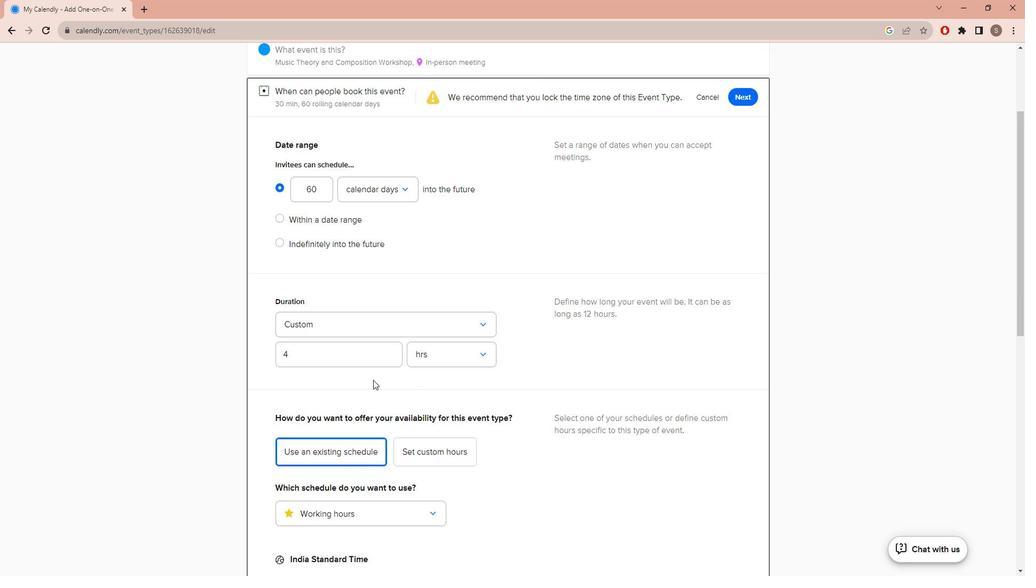 
Action: Mouse scrolled (385, 374) with delta (0, 0)
Screenshot: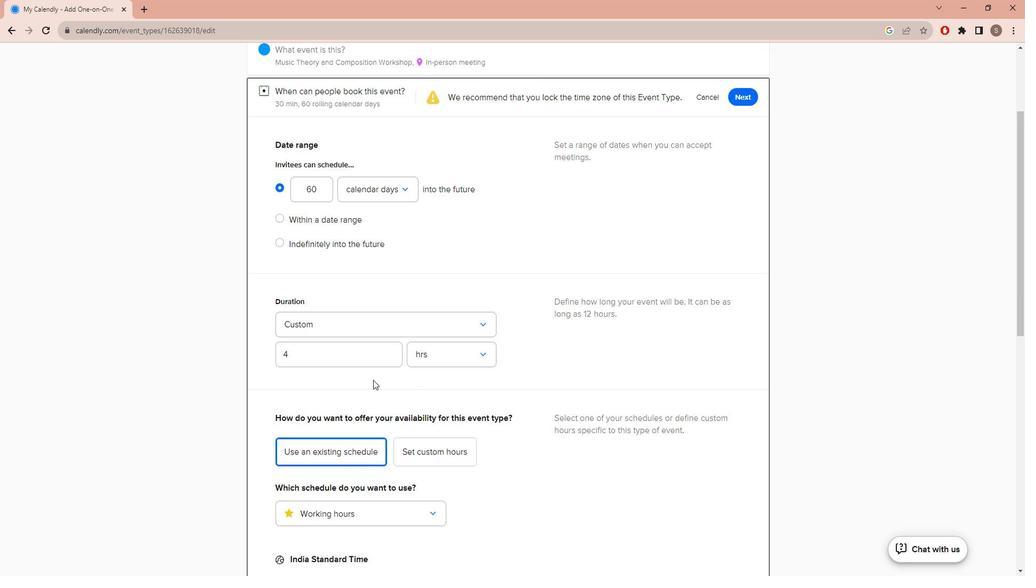 
Action: Mouse moved to (384, 373)
Screenshot: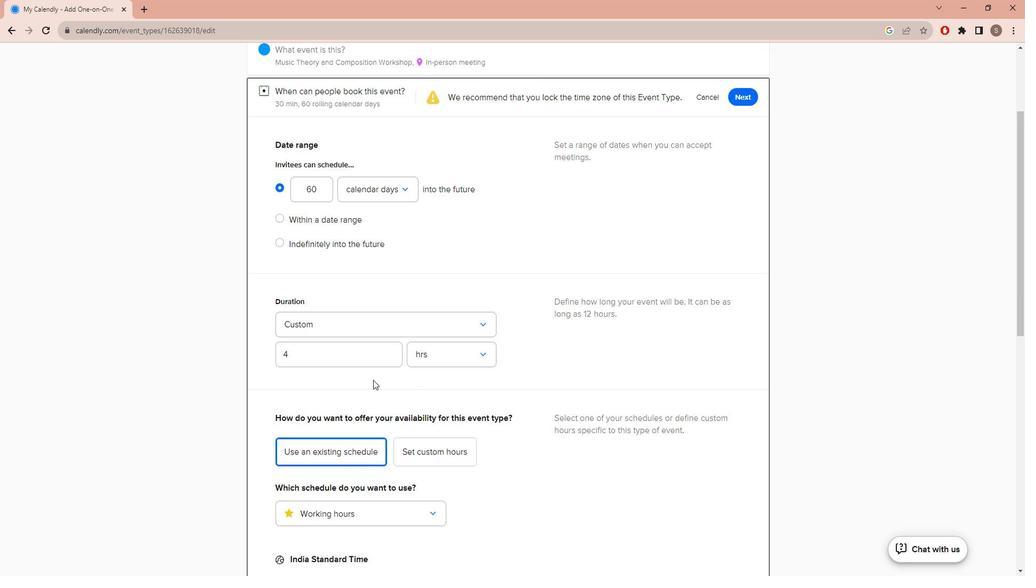 
Action: Mouse scrolled (384, 372) with delta (0, 0)
Screenshot: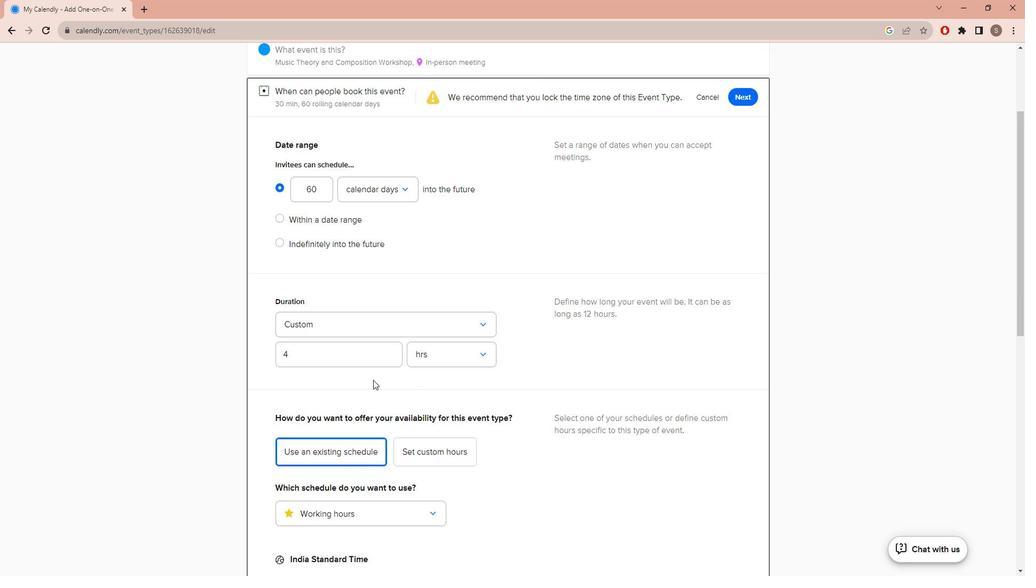 
Action: Mouse moved to (381, 360)
Screenshot: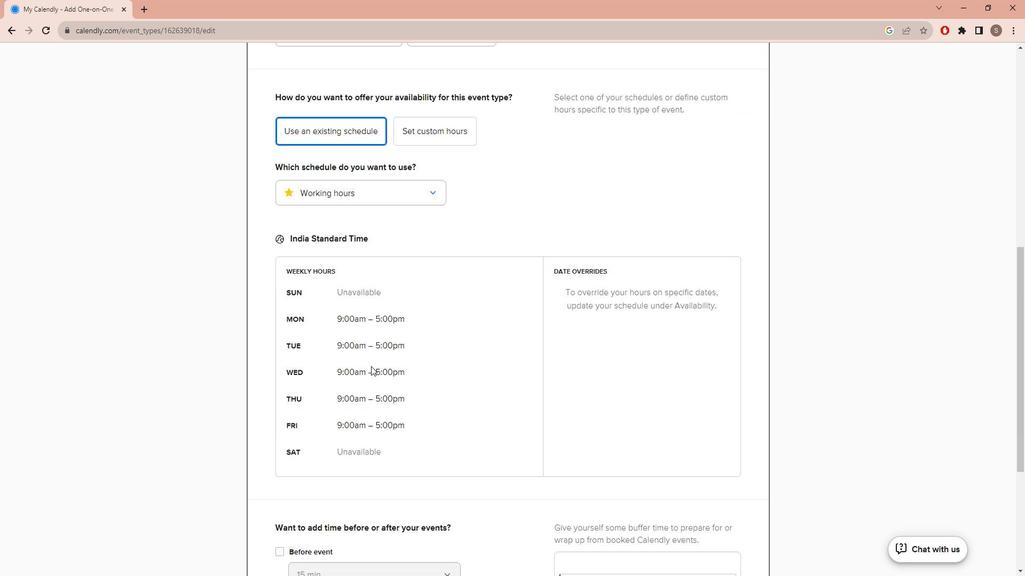 
Action: Mouse scrolled (381, 359) with delta (0, 0)
Screenshot: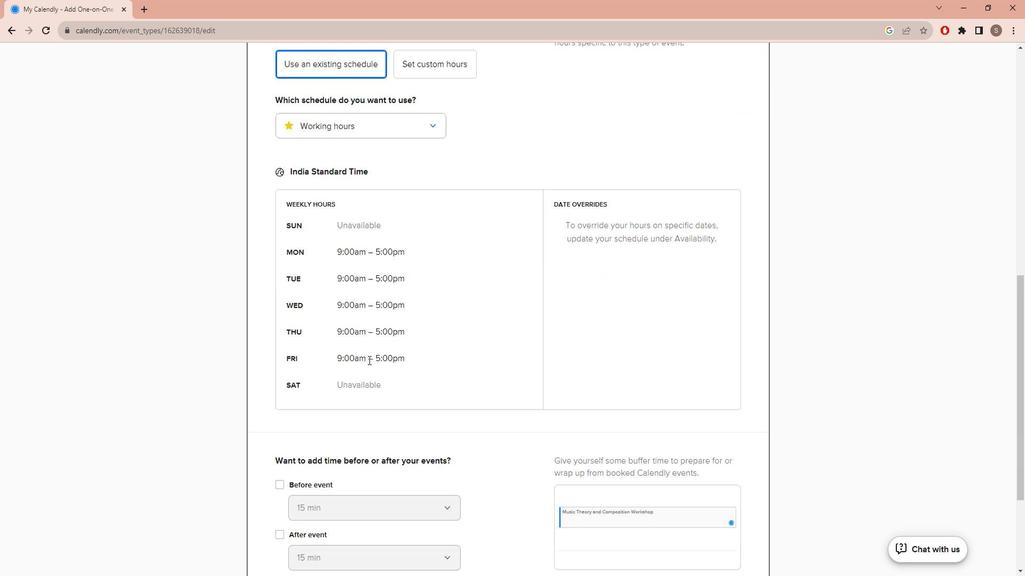 
Action: Mouse scrolled (381, 359) with delta (0, 0)
Screenshot: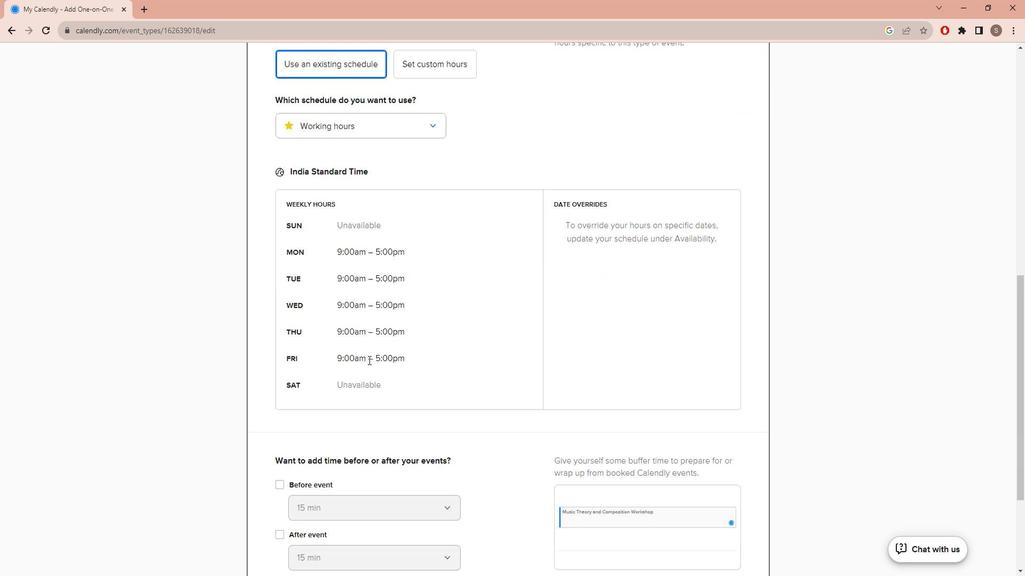 
Action: Mouse scrolled (381, 359) with delta (0, 0)
Screenshot: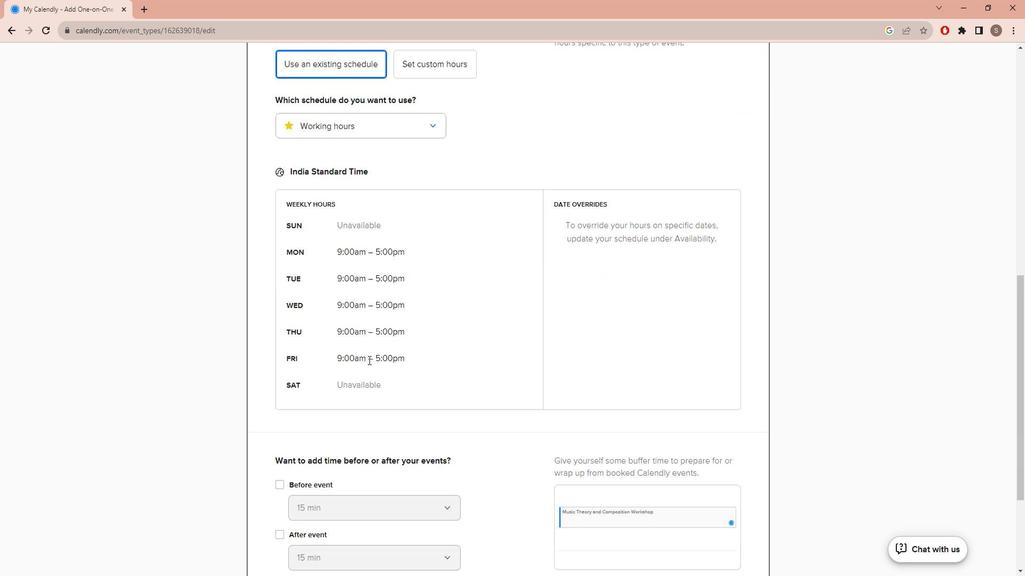 
Action: Mouse scrolled (381, 359) with delta (0, 0)
Screenshot: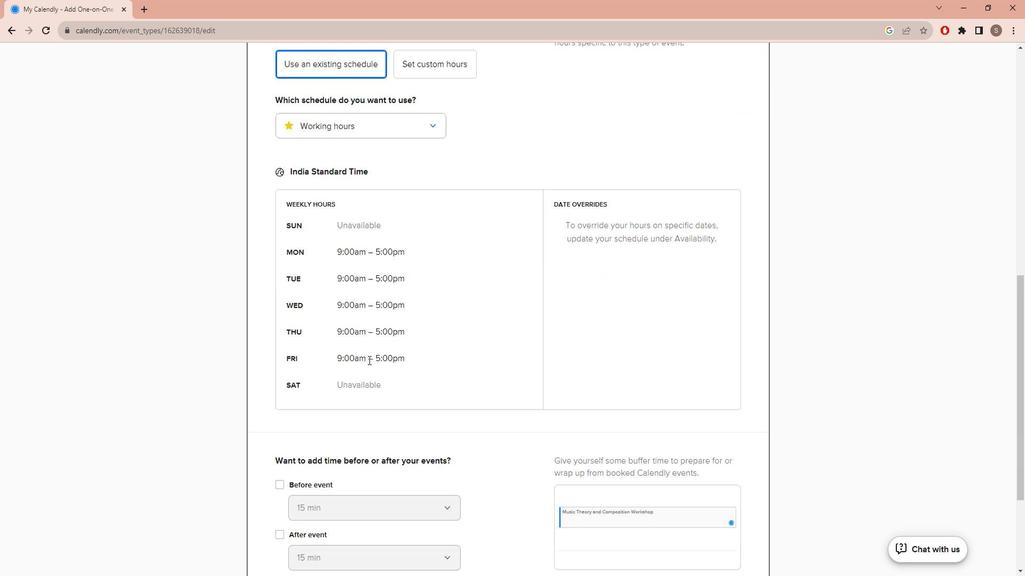 
Action: Mouse moved to (381, 359)
Screenshot: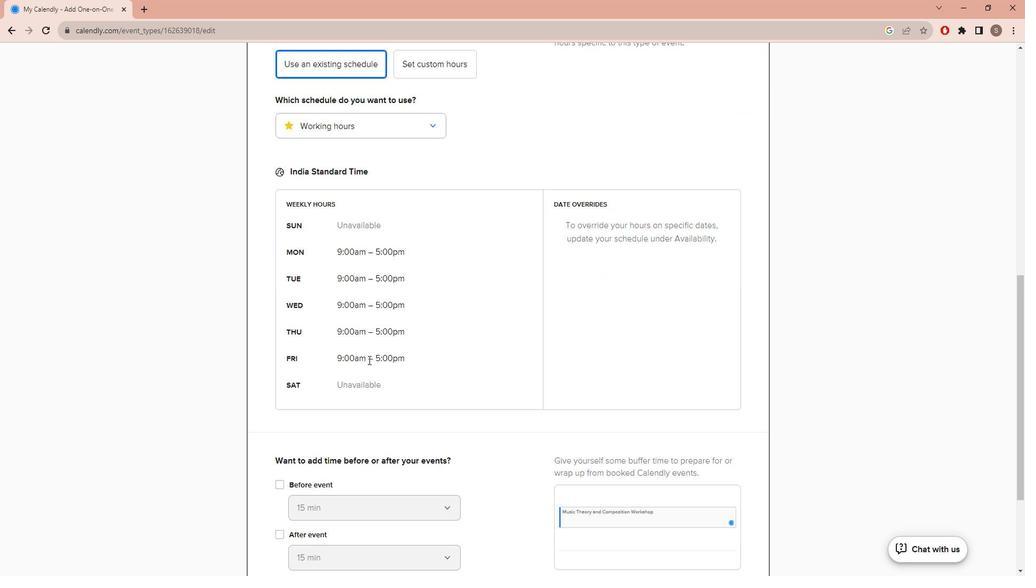 
Action: Mouse scrolled (381, 359) with delta (0, 0)
Screenshot: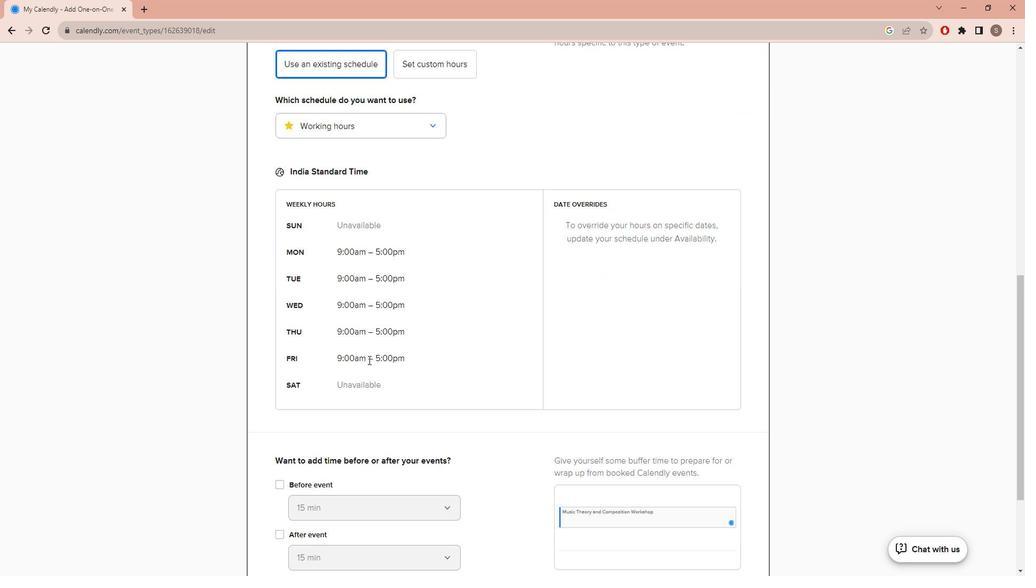 
Action: Mouse moved to (764, 511)
Screenshot: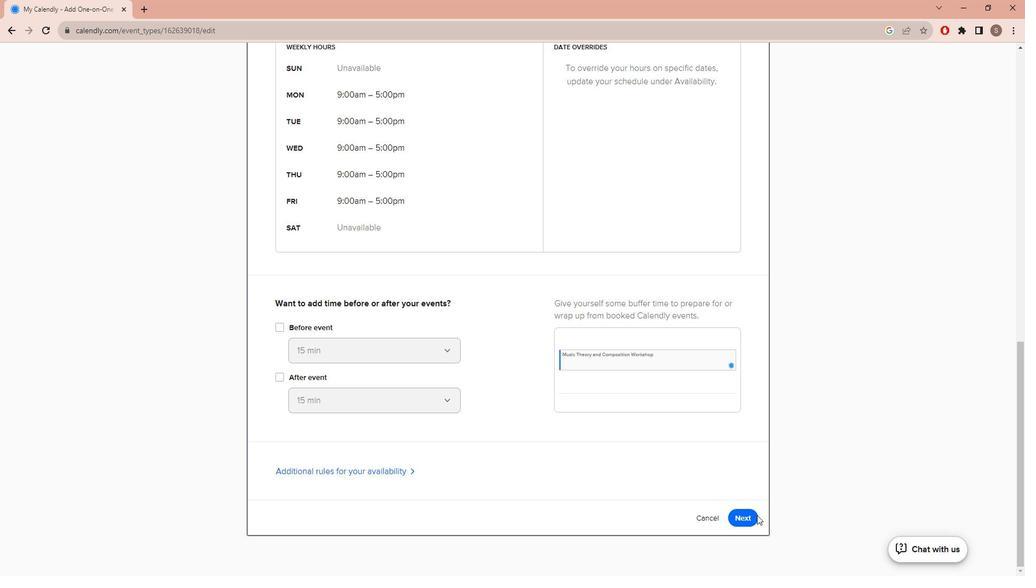 
Action: Mouse pressed left at (764, 511)
Screenshot: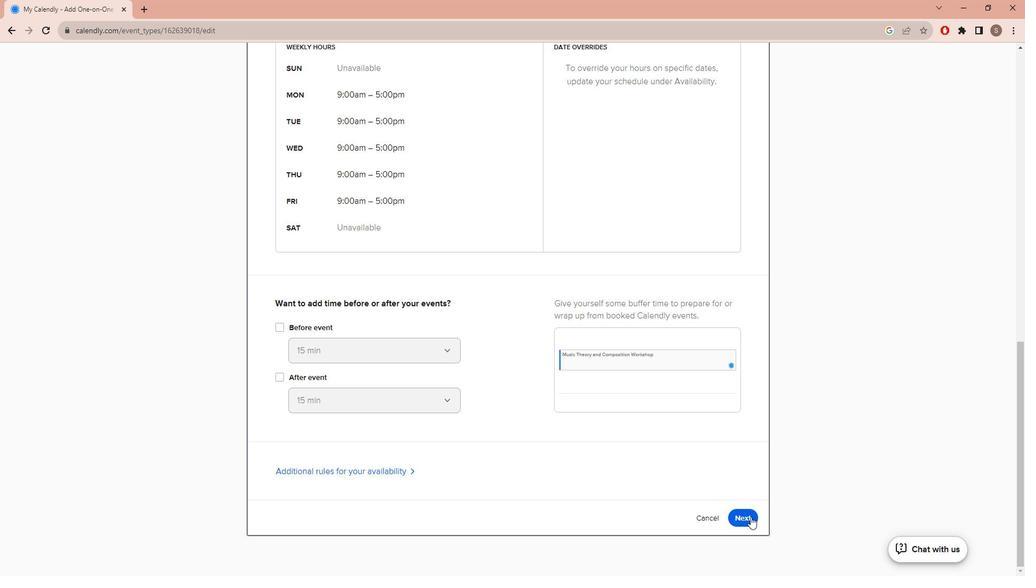 
Action: Mouse moved to (705, 404)
Screenshot: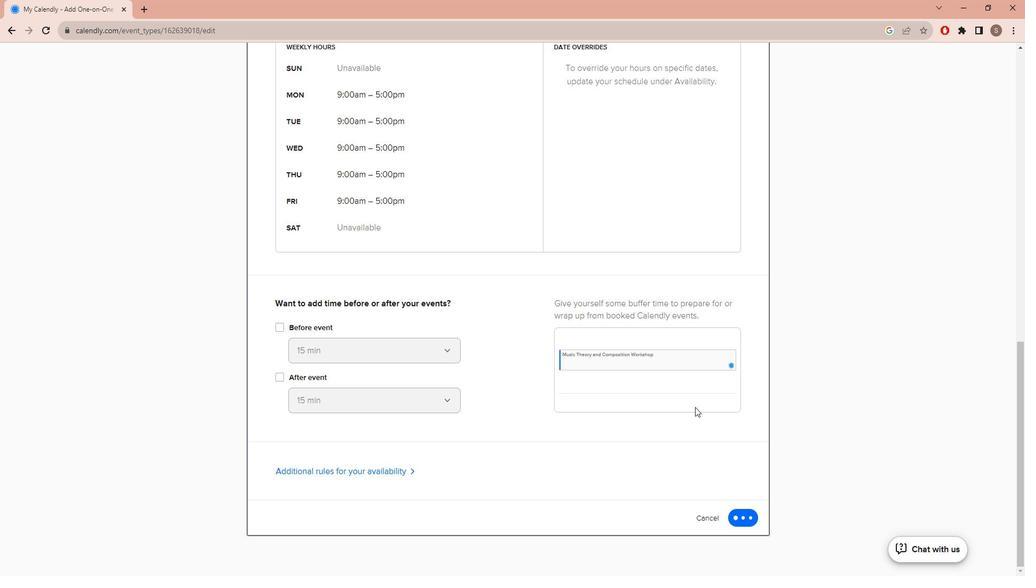 
